 Task: Create a due date automation trigger when advanced on, 2 hours after a card is due add dates without a due date.
Action: Mouse moved to (1185, 348)
Screenshot: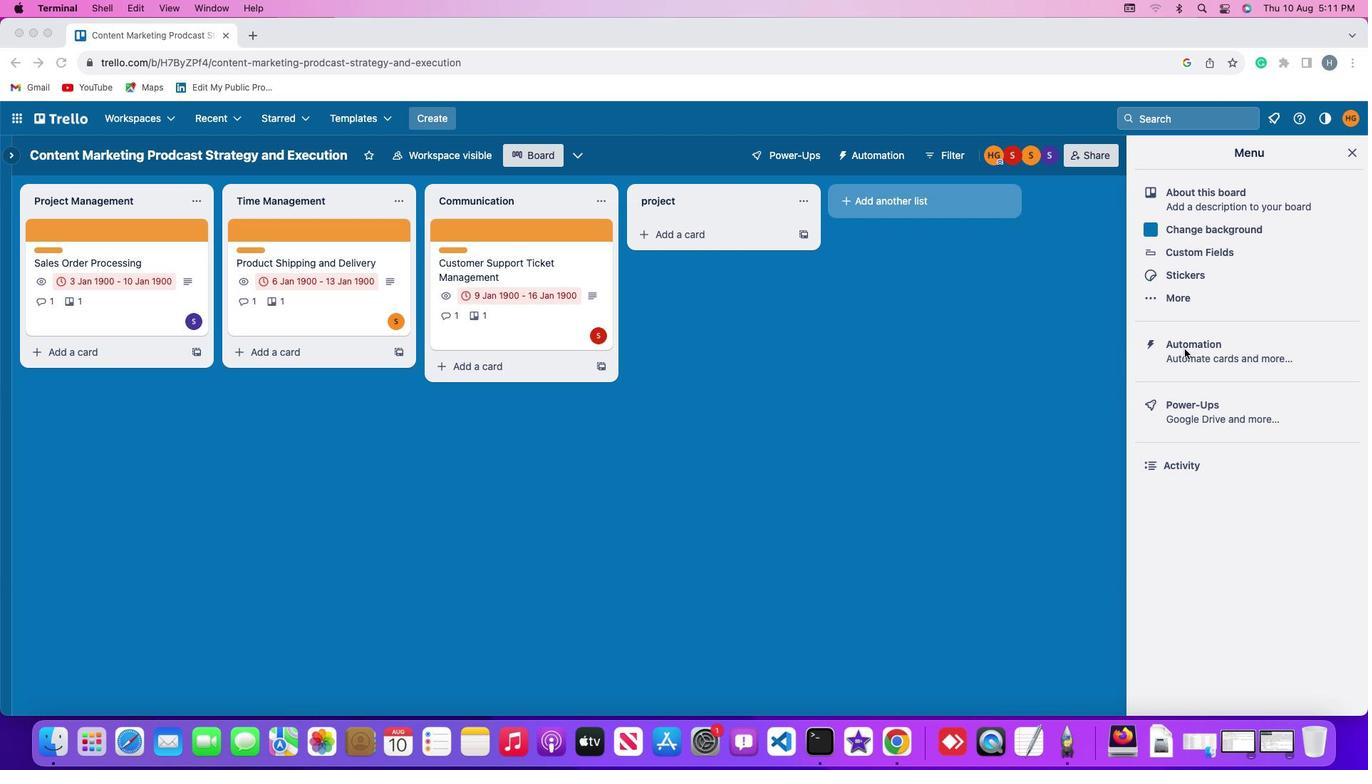 
Action: Mouse pressed left at (1185, 348)
Screenshot: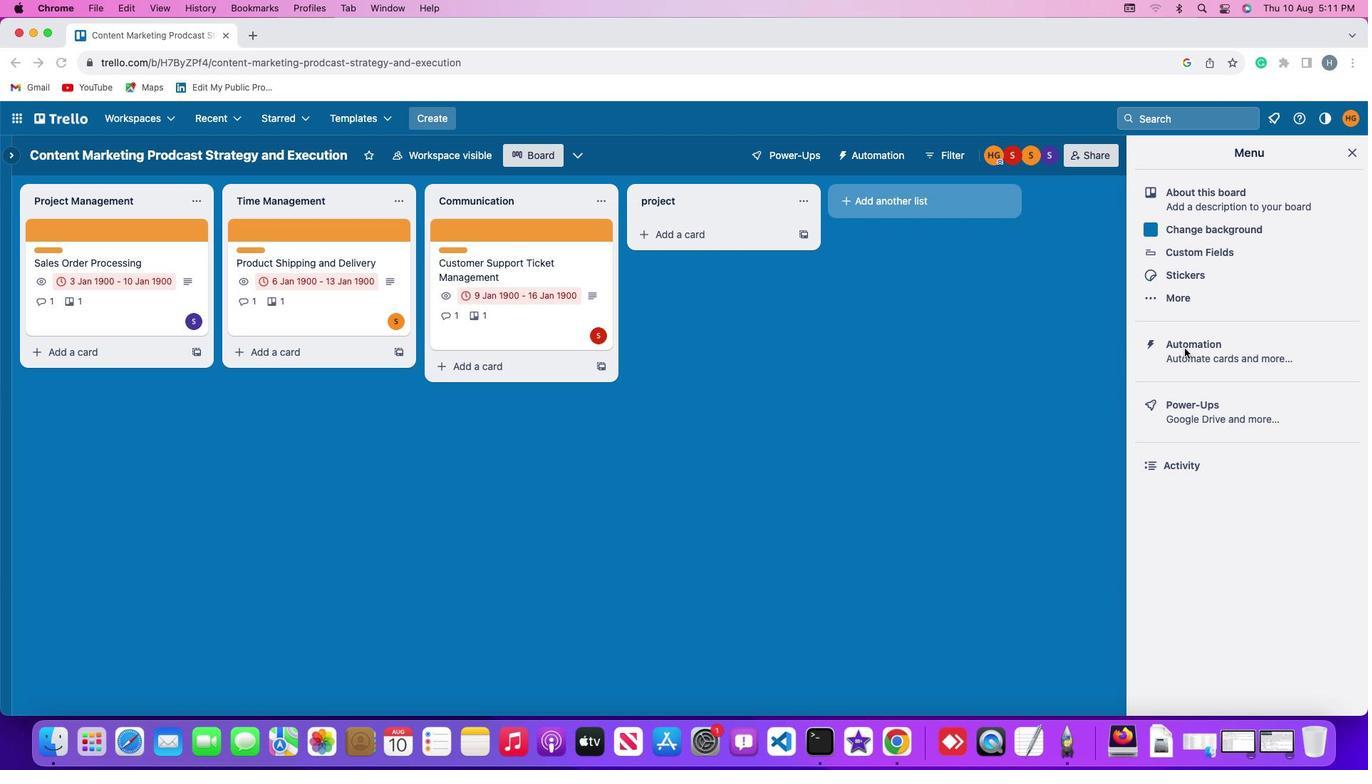 
Action: Mouse moved to (1185, 348)
Screenshot: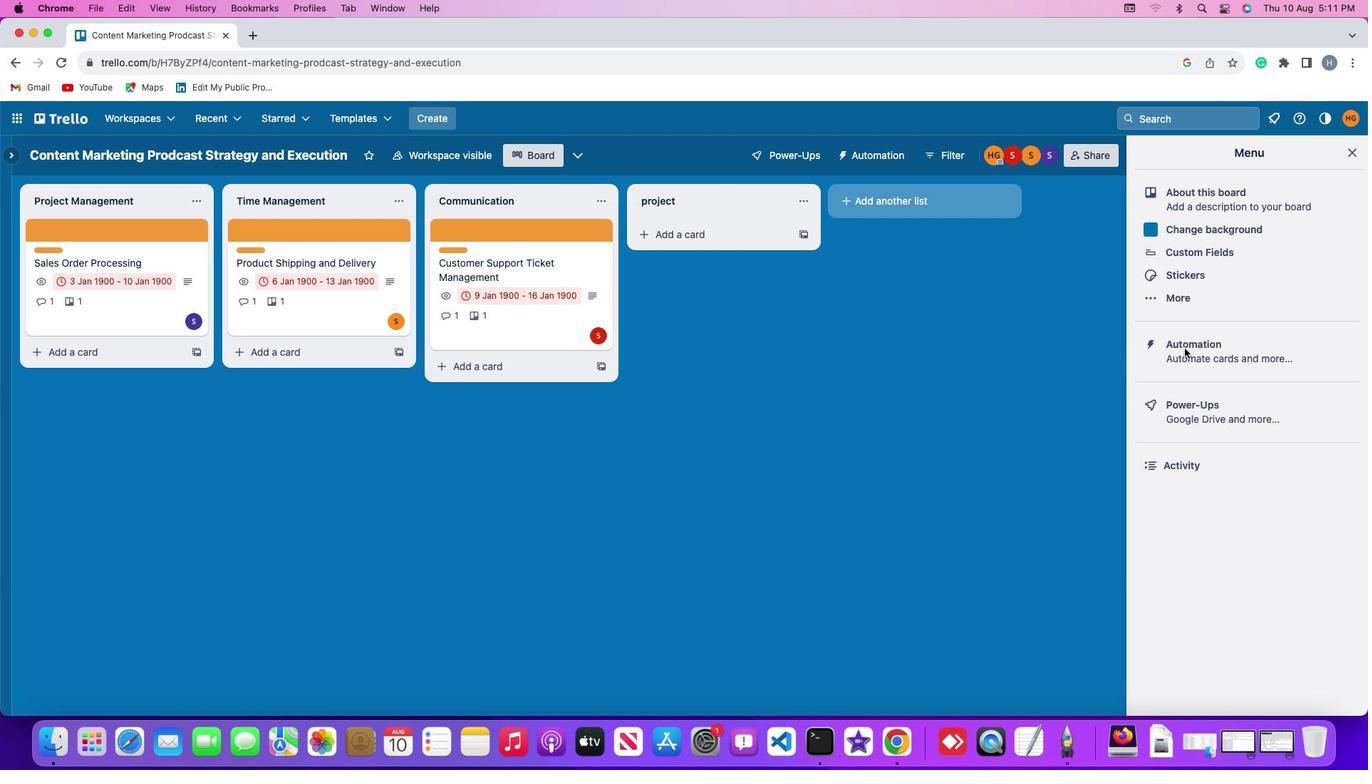 
Action: Mouse pressed left at (1185, 348)
Screenshot: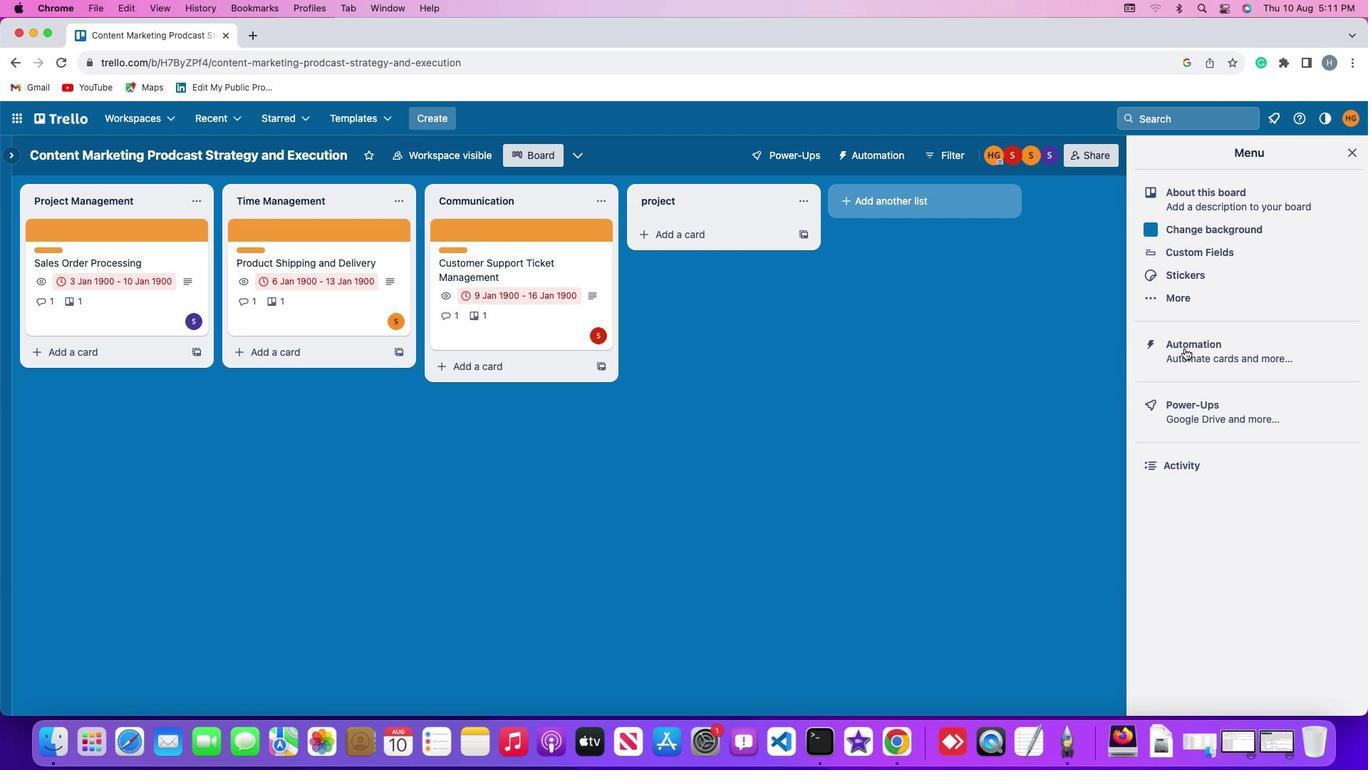 
Action: Mouse moved to (101, 337)
Screenshot: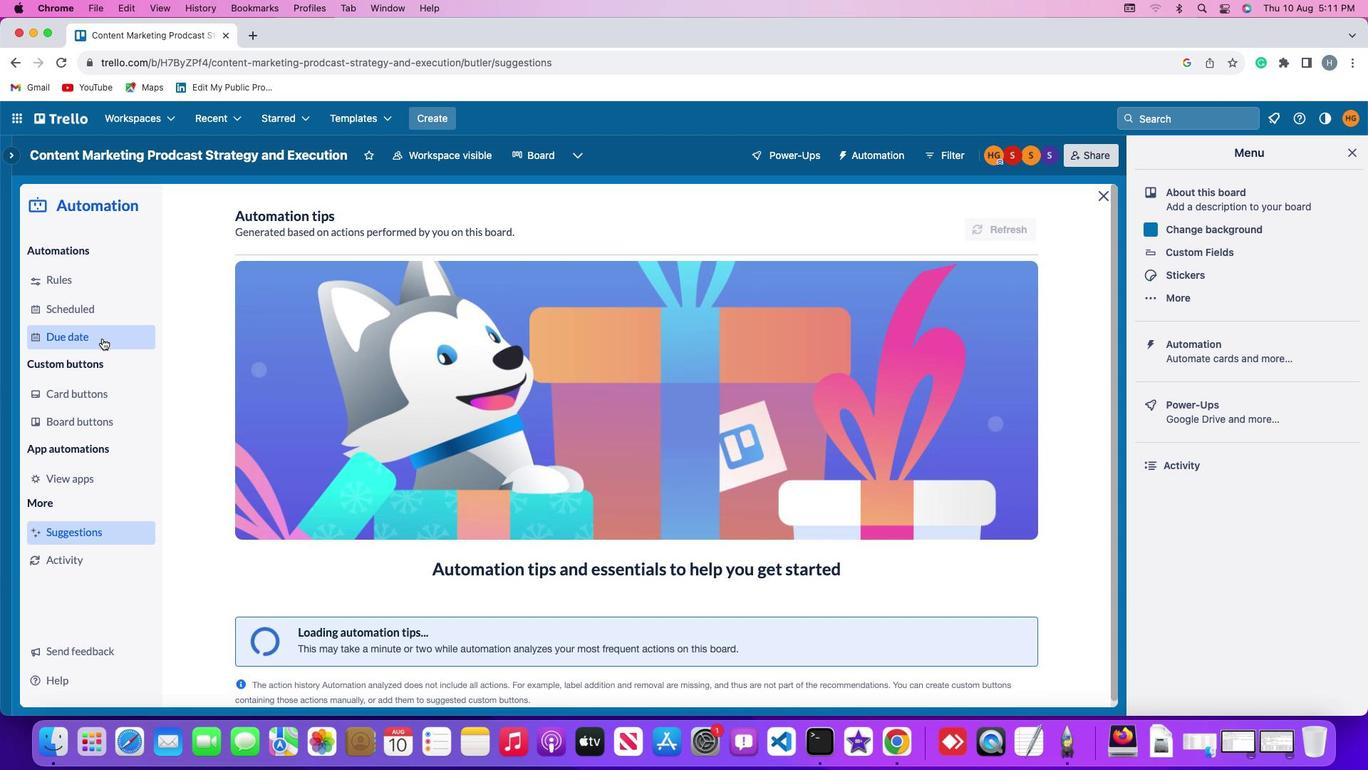 
Action: Mouse pressed left at (101, 337)
Screenshot: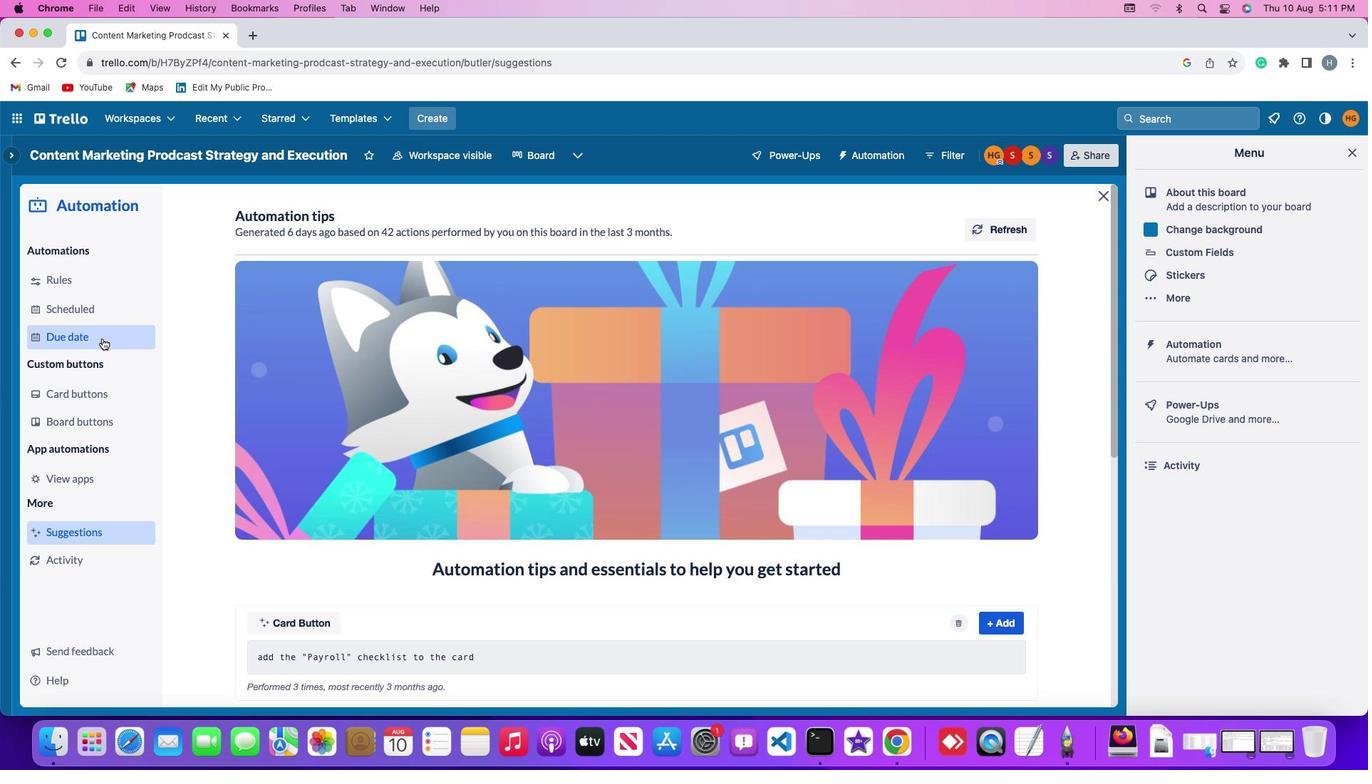 
Action: Mouse moved to (934, 220)
Screenshot: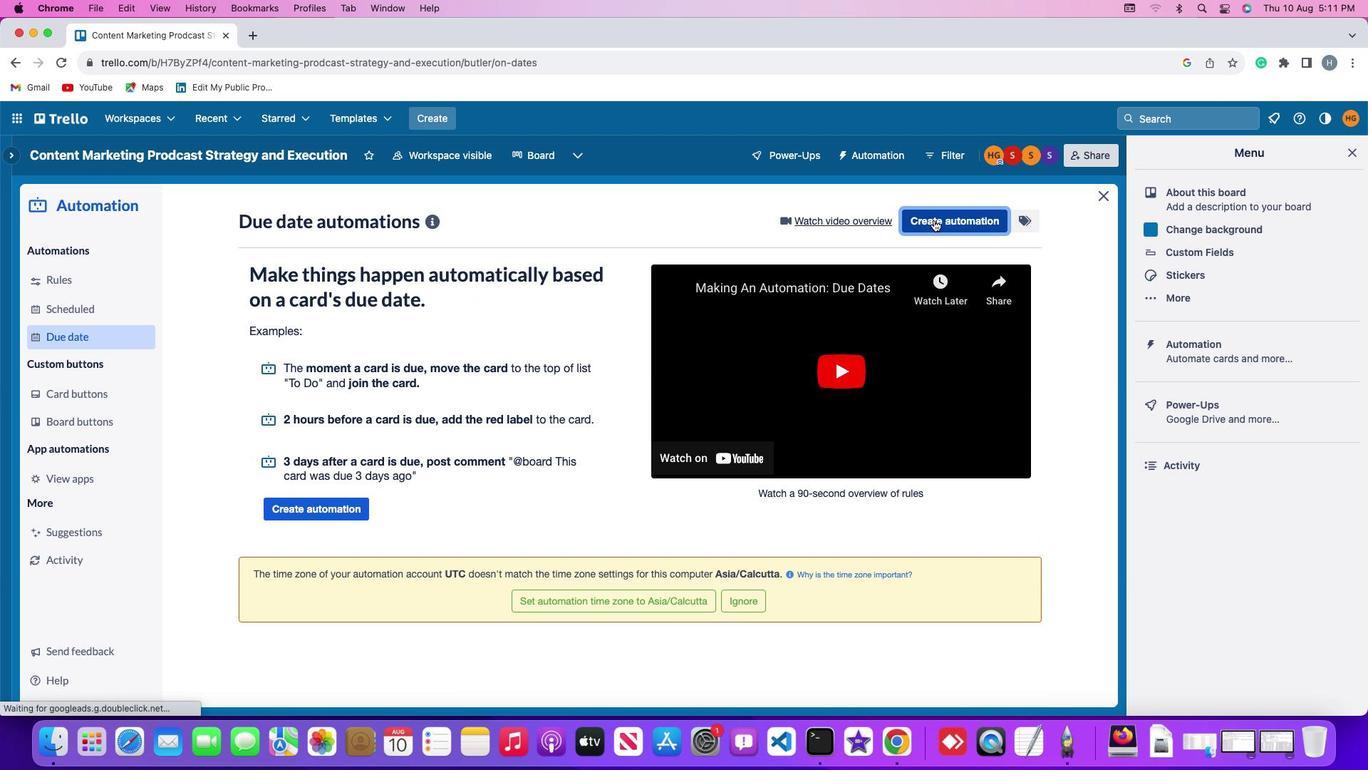 
Action: Mouse pressed left at (934, 220)
Screenshot: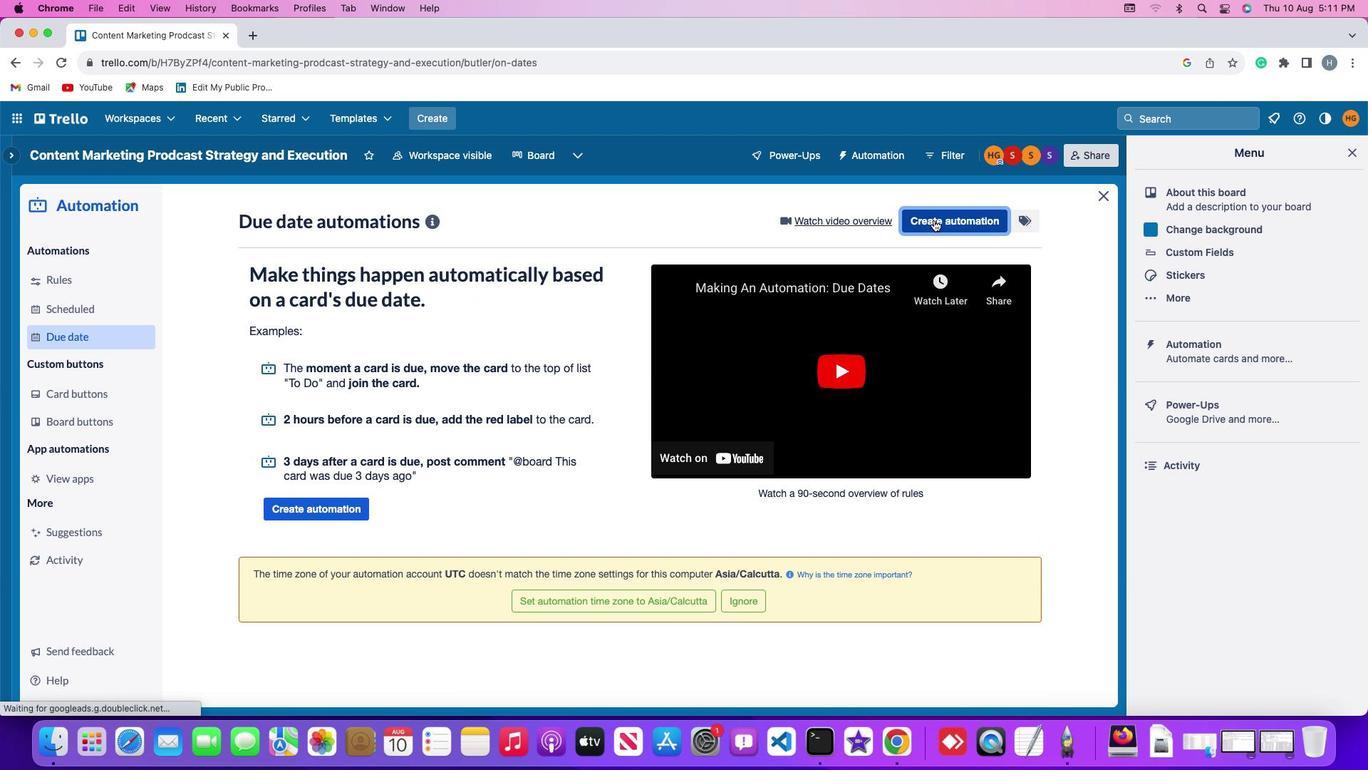 
Action: Mouse moved to (273, 358)
Screenshot: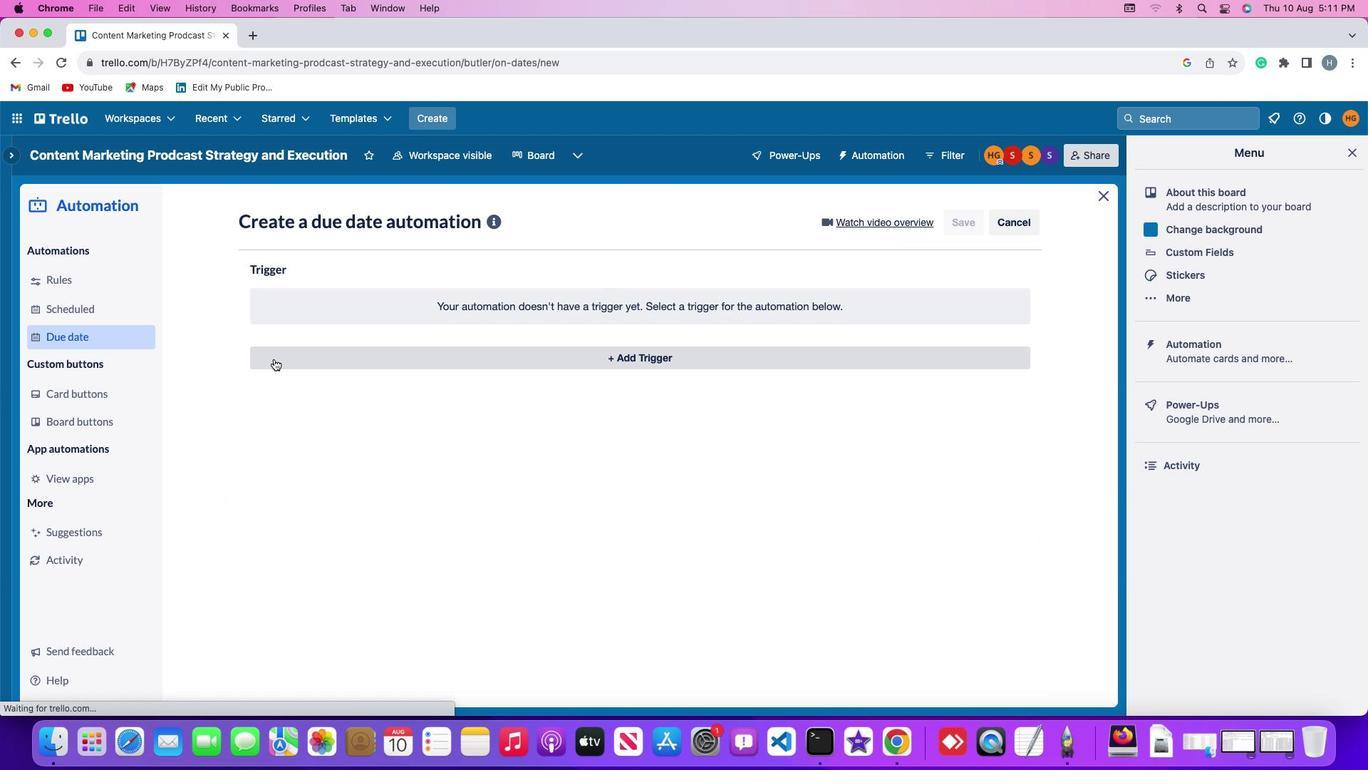 
Action: Mouse pressed left at (273, 358)
Screenshot: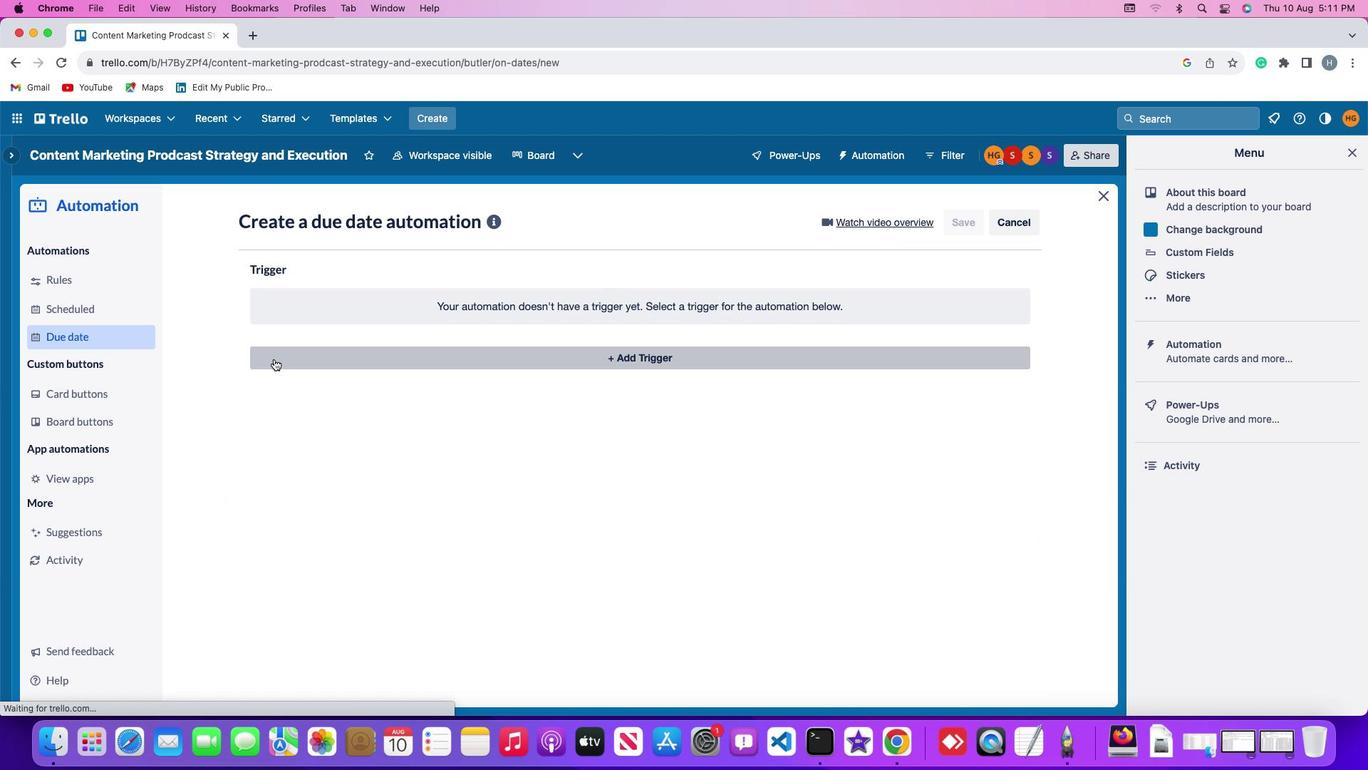
Action: Mouse moved to (274, 571)
Screenshot: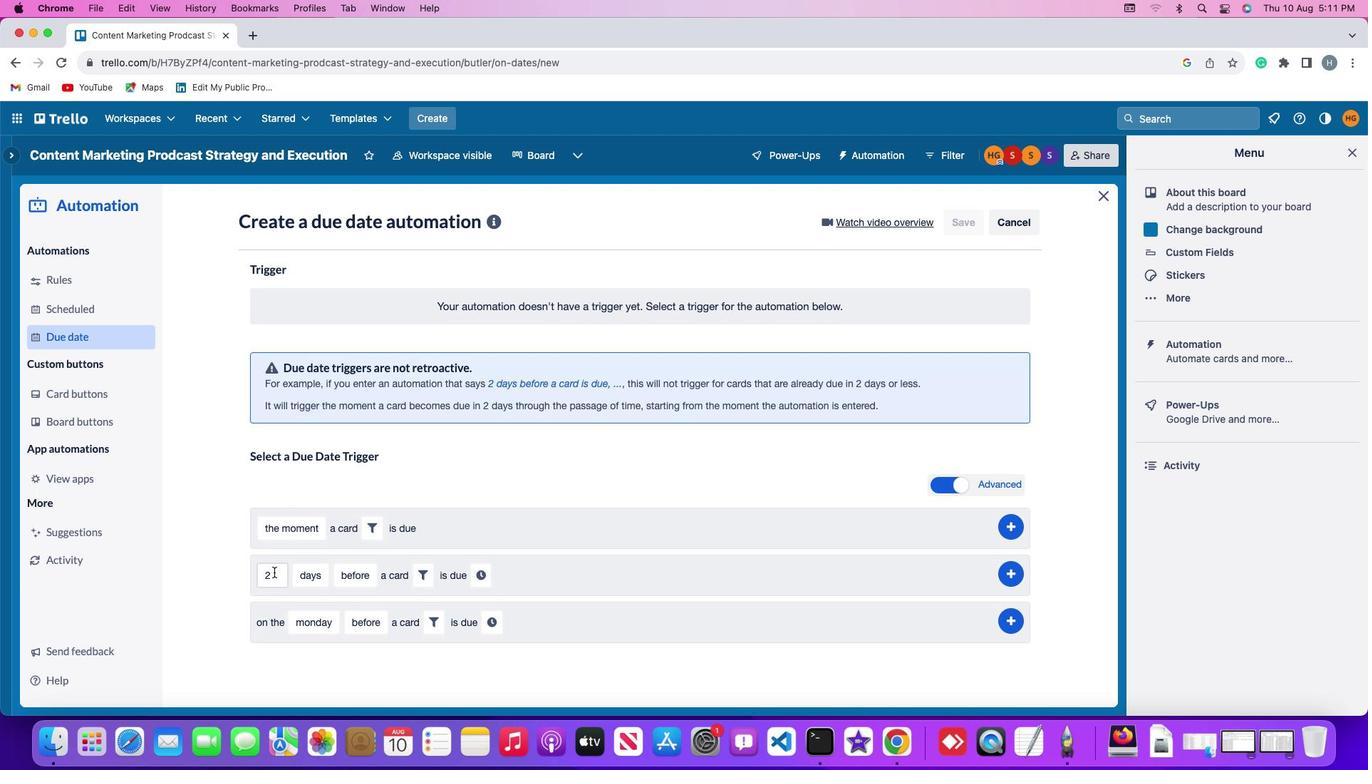 
Action: Mouse pressed left at (274, 571)
Screenshot: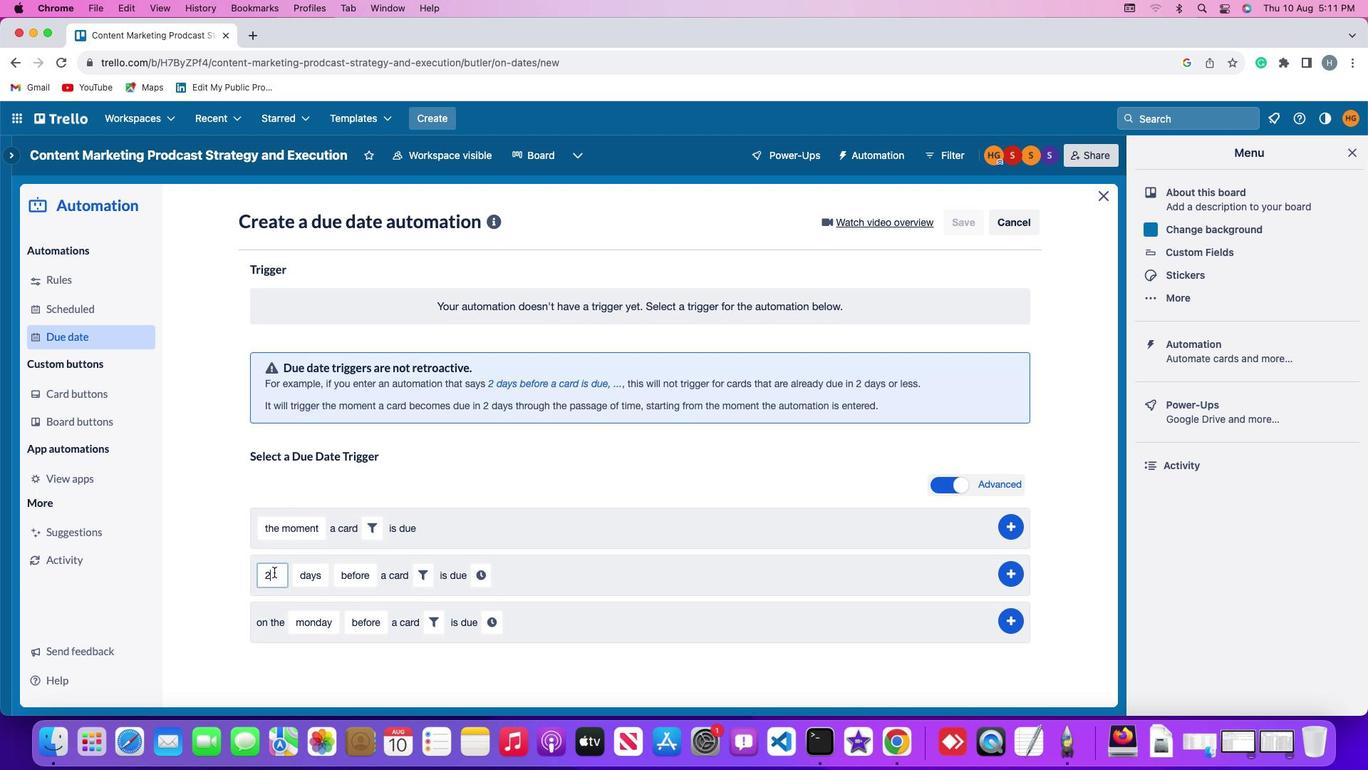
Action: Mouse moved to (278, 571)
Screenshot: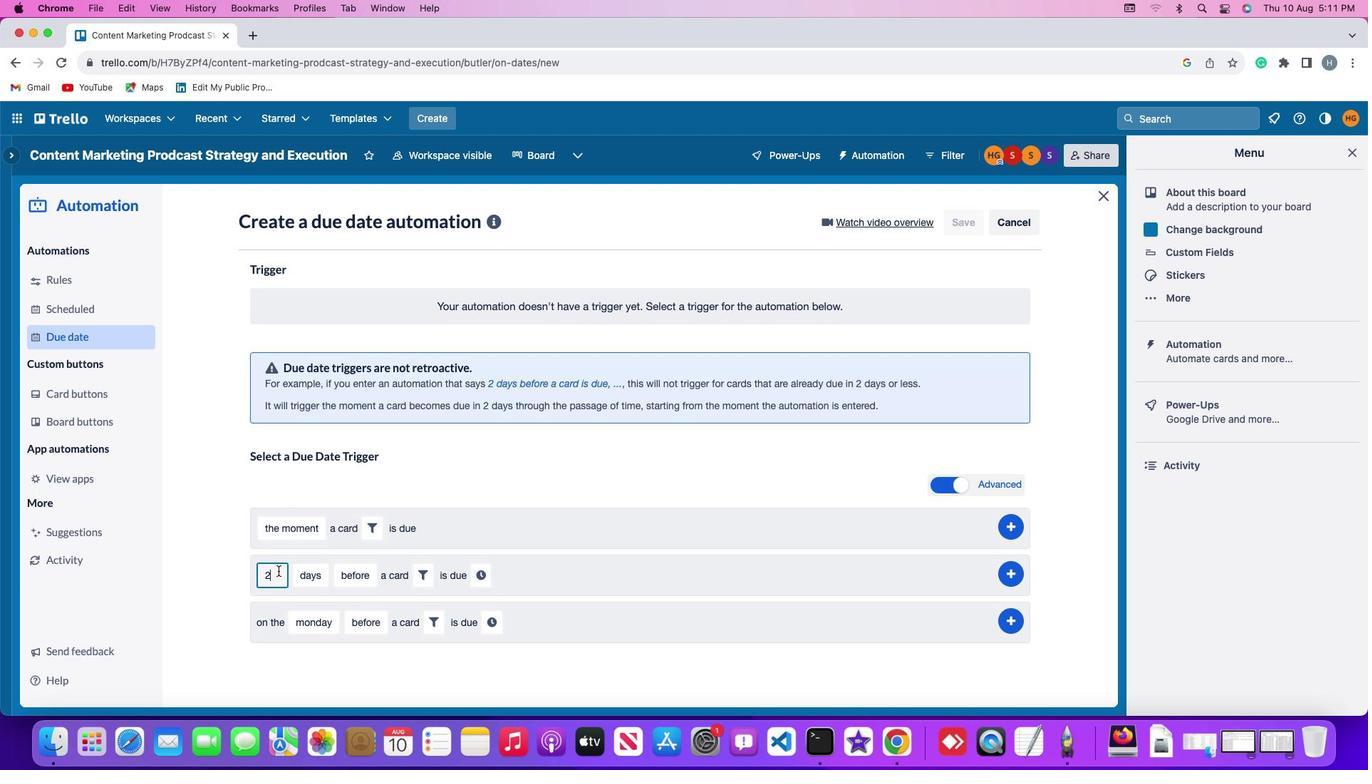 
Action: Key pressed Key.backspace'2'
Screenshot: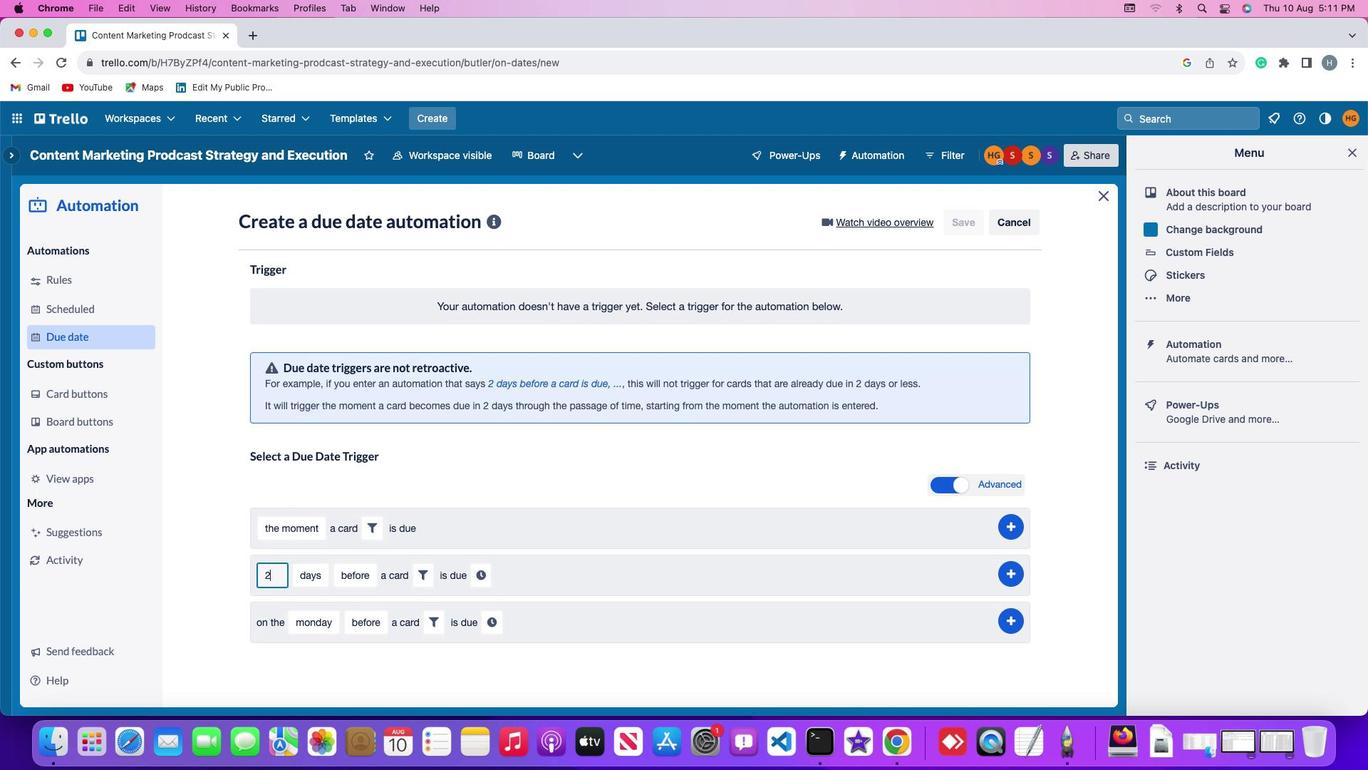 
Action: Mouse moved to (303, 575)
Screenshot: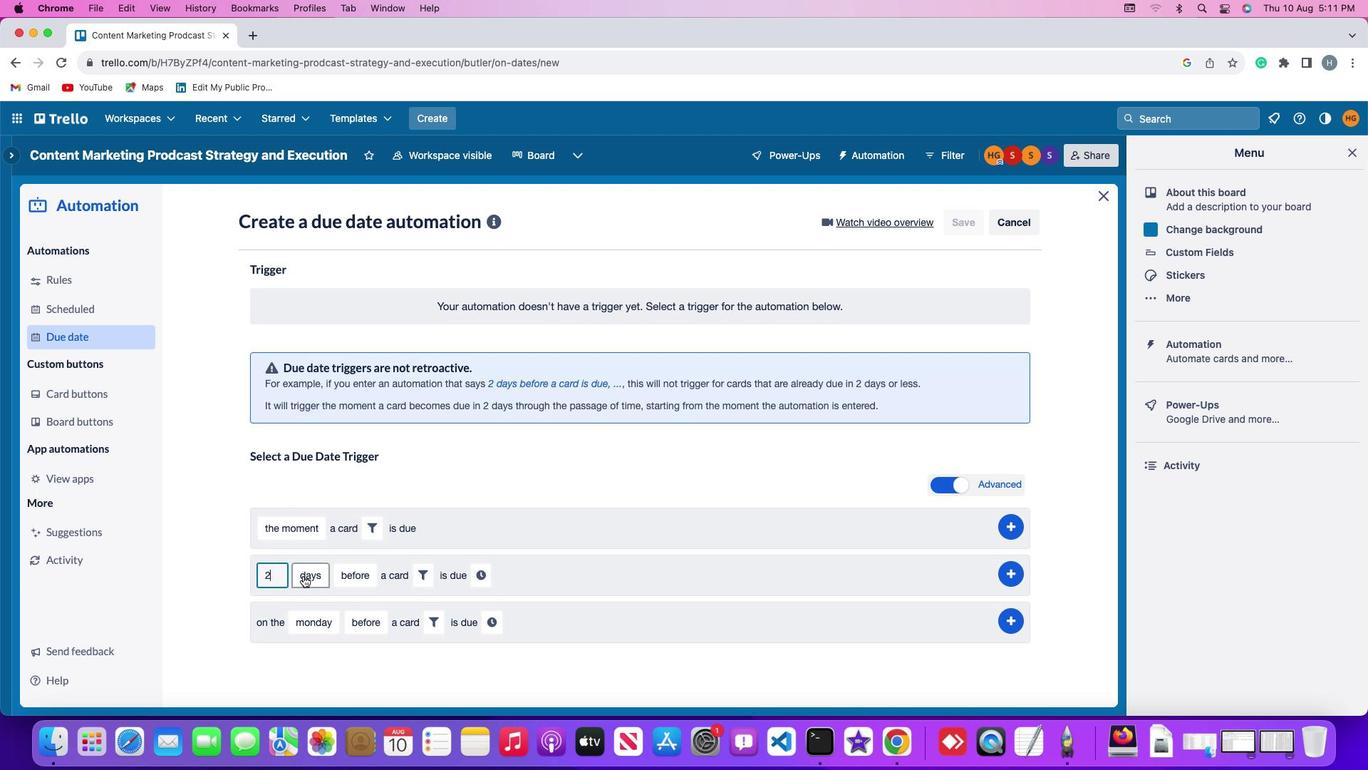 
Action: Mouse pressed left at (303, 575)
Screenshot: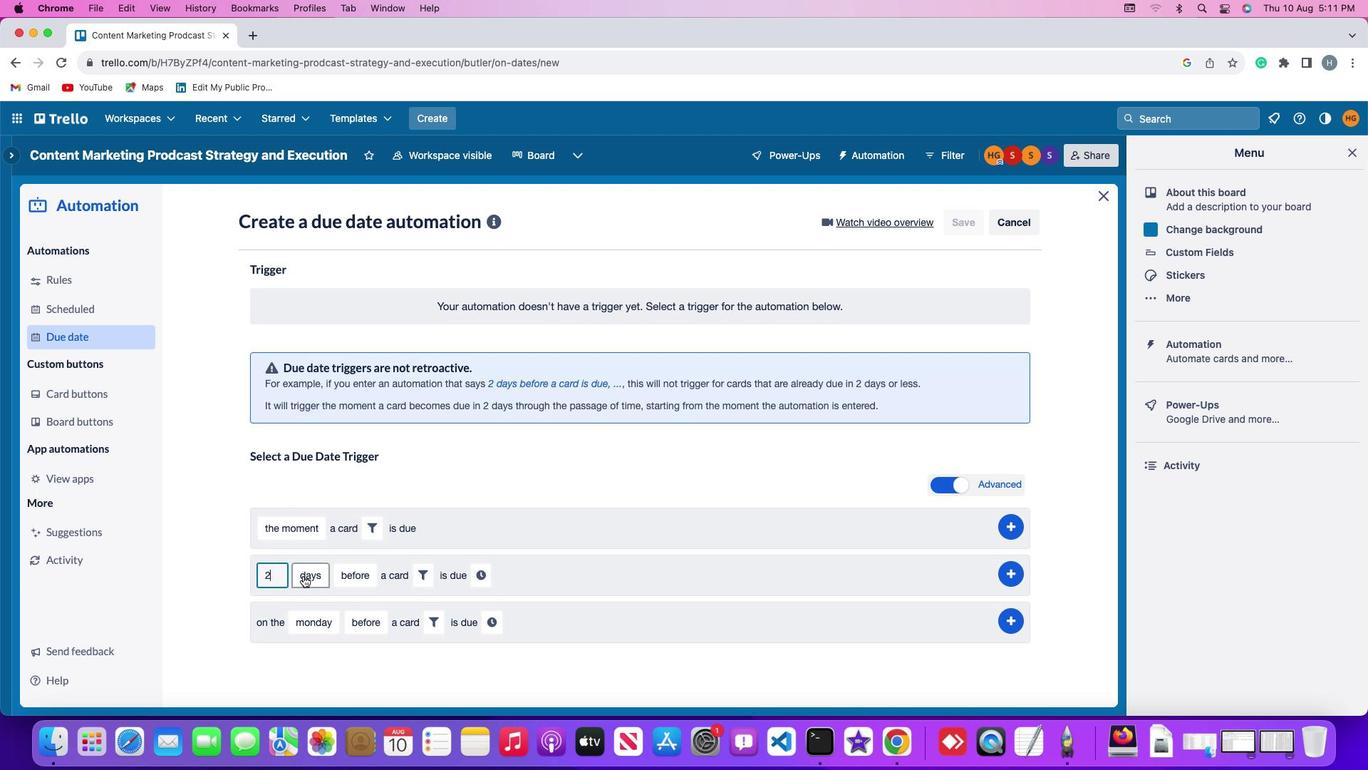 
Action: Mouse moved to (323, 653)
Screenshot: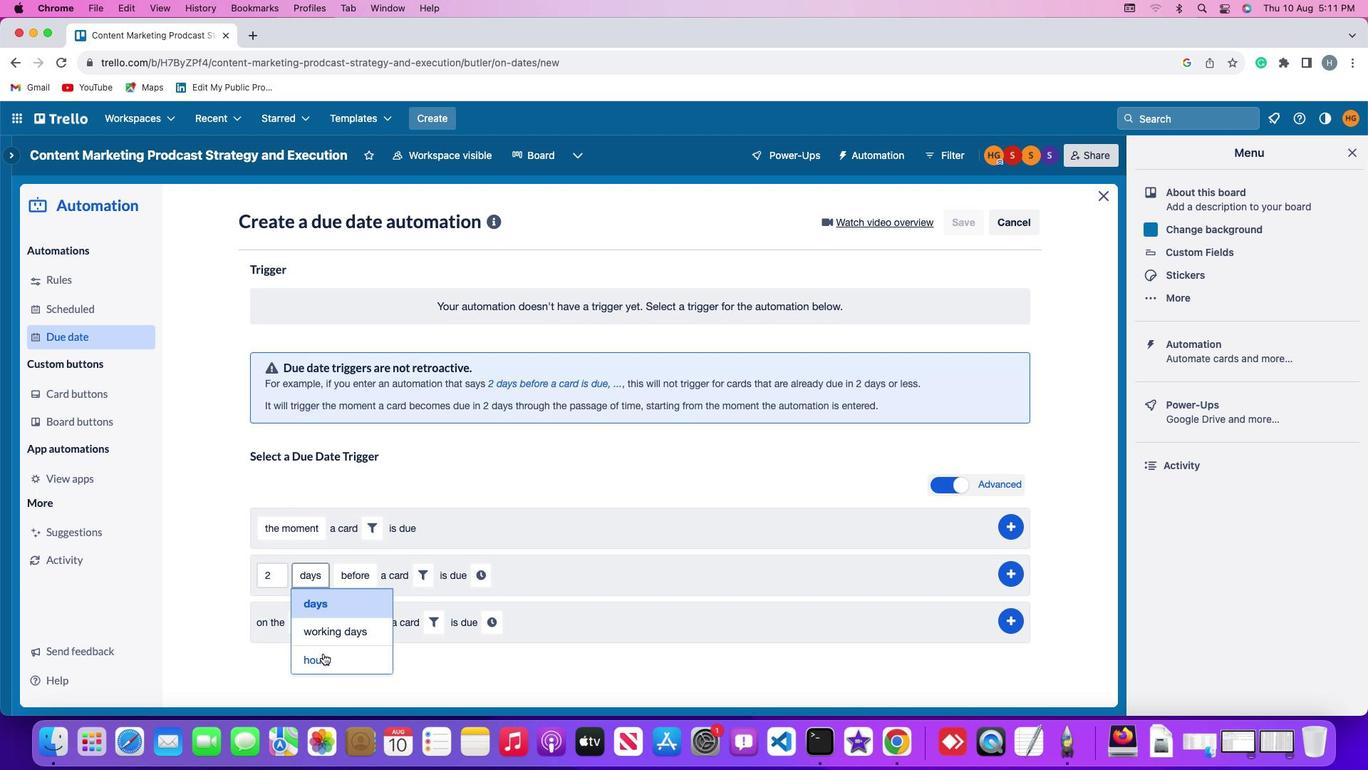 
Action: Mouse pressed left at (323, 653)
Screenshot: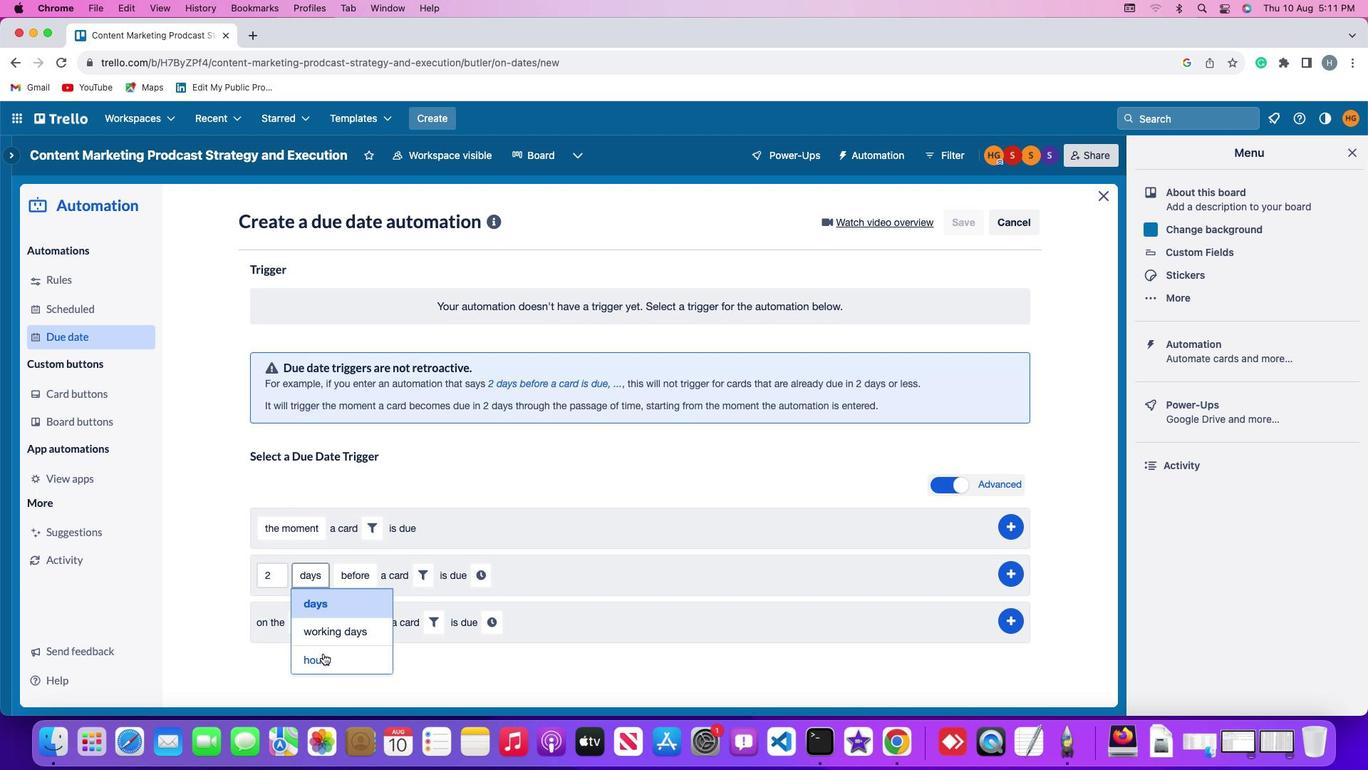 
Action: Mouse moved to (357, 576)
Screenshot: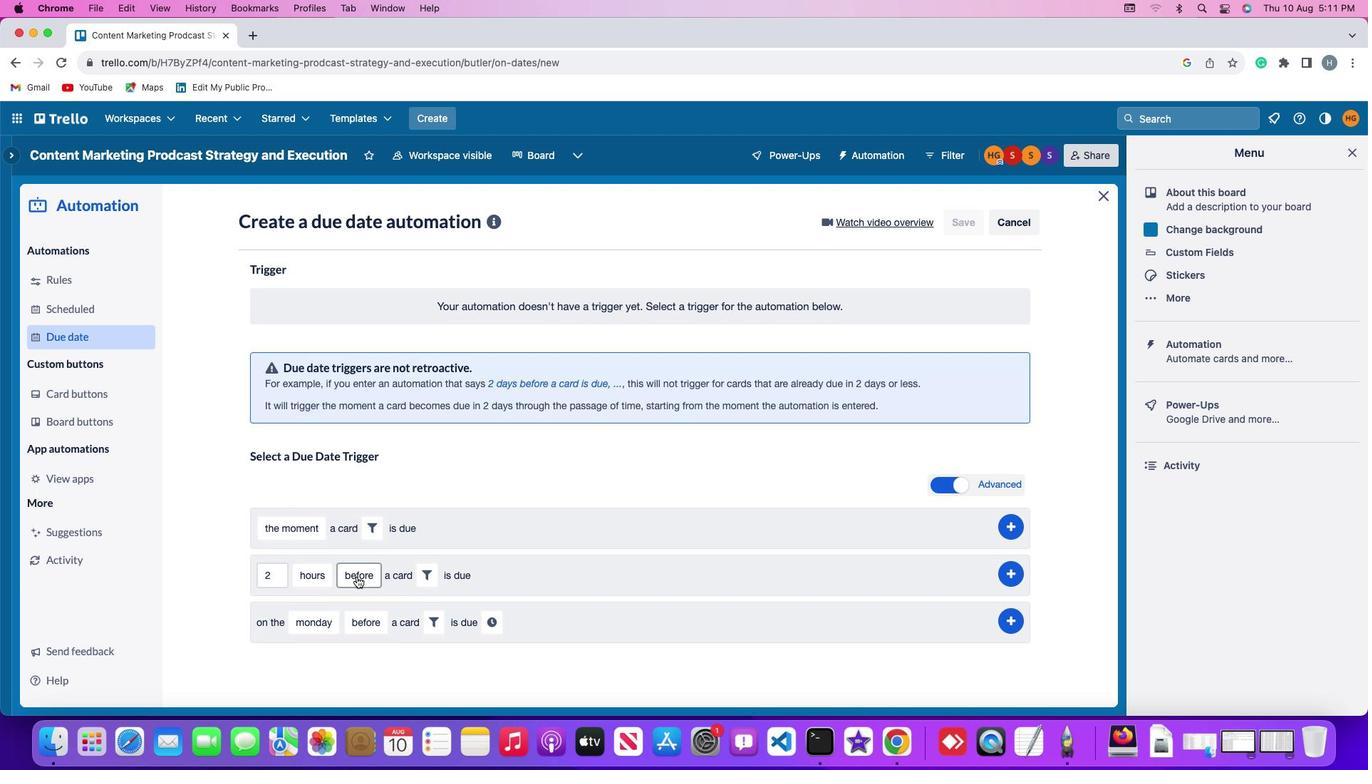 
Action: Mouse pressed left at (357, 576)
Screenshot: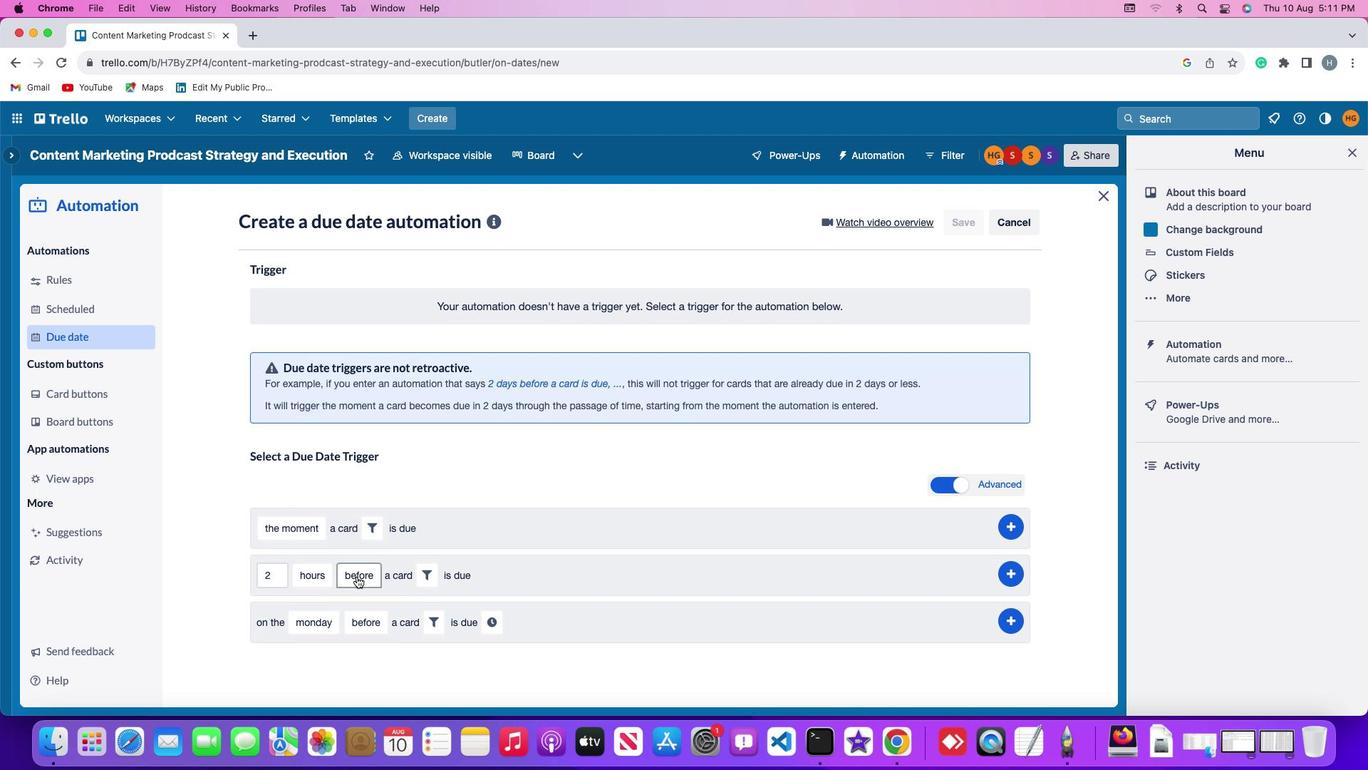 
Action: Mouse moved to (355, 636)
Screenshot: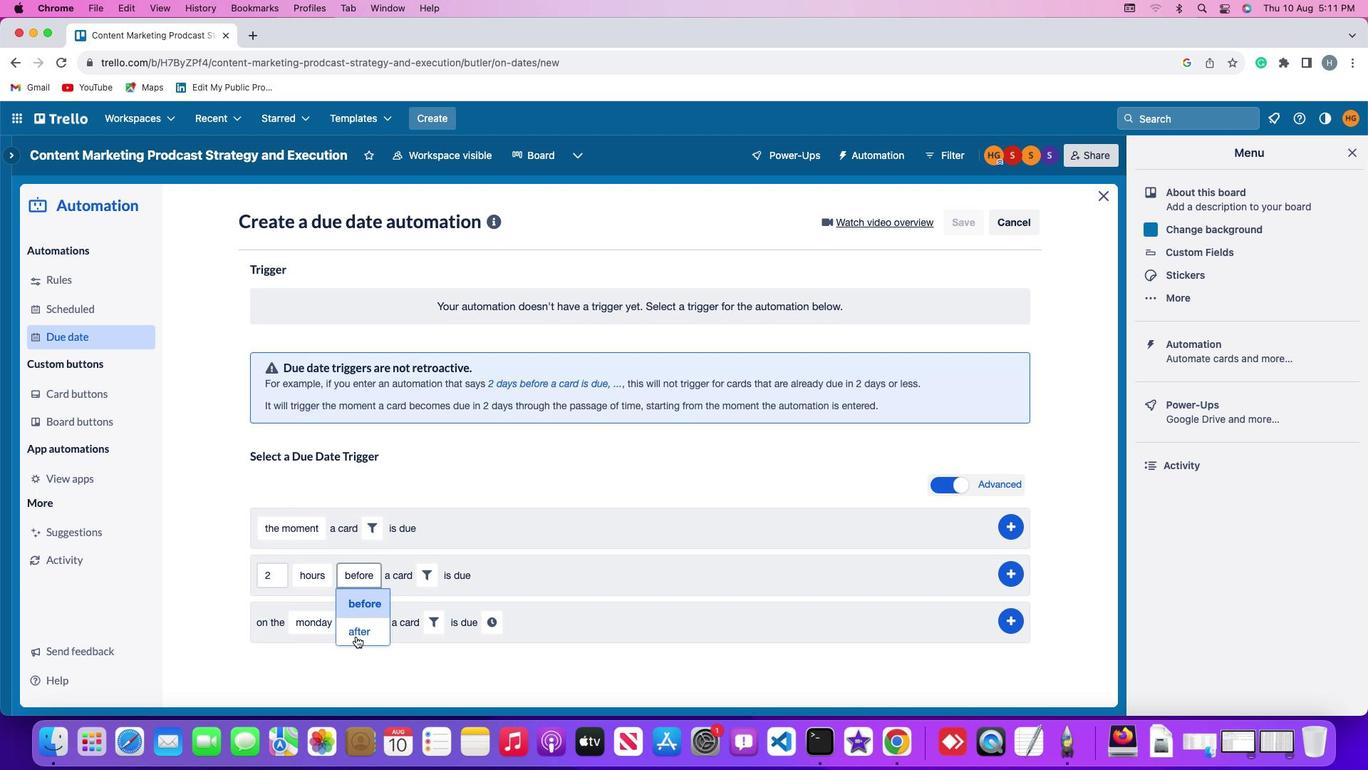 
Action: Mouse pressed left at (355, 636)
Screenshot: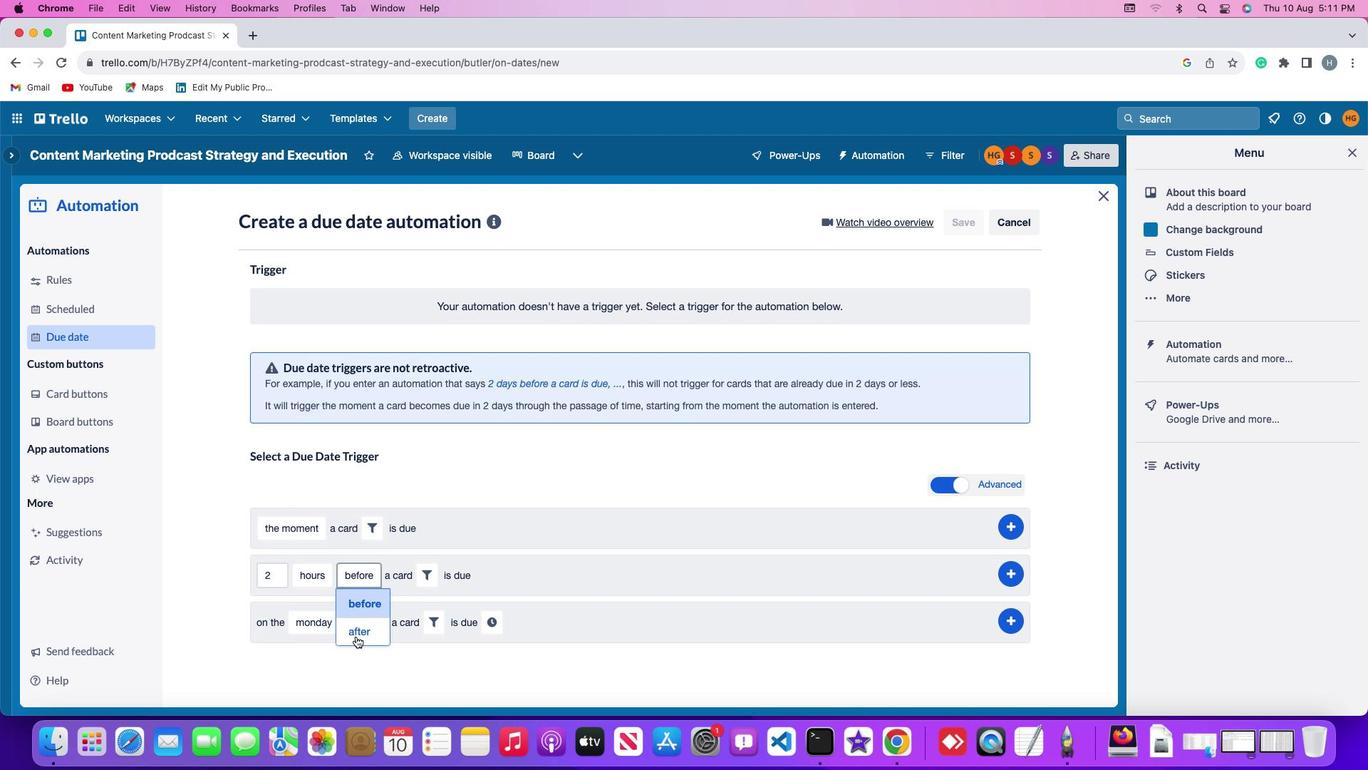 
Action: Mouse moved to (419, 576)
Screenshot: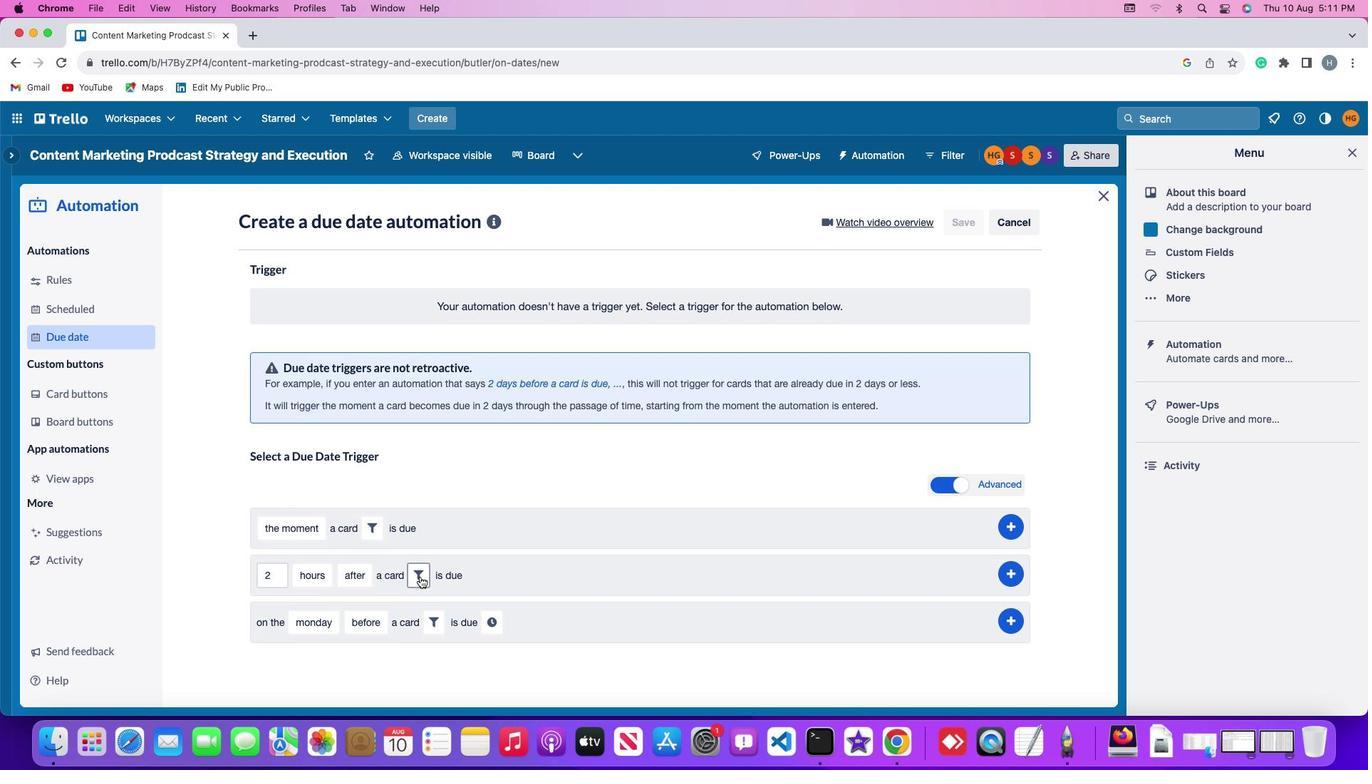 
Action: Mouse pressed left at (419, 576)
Screenshot: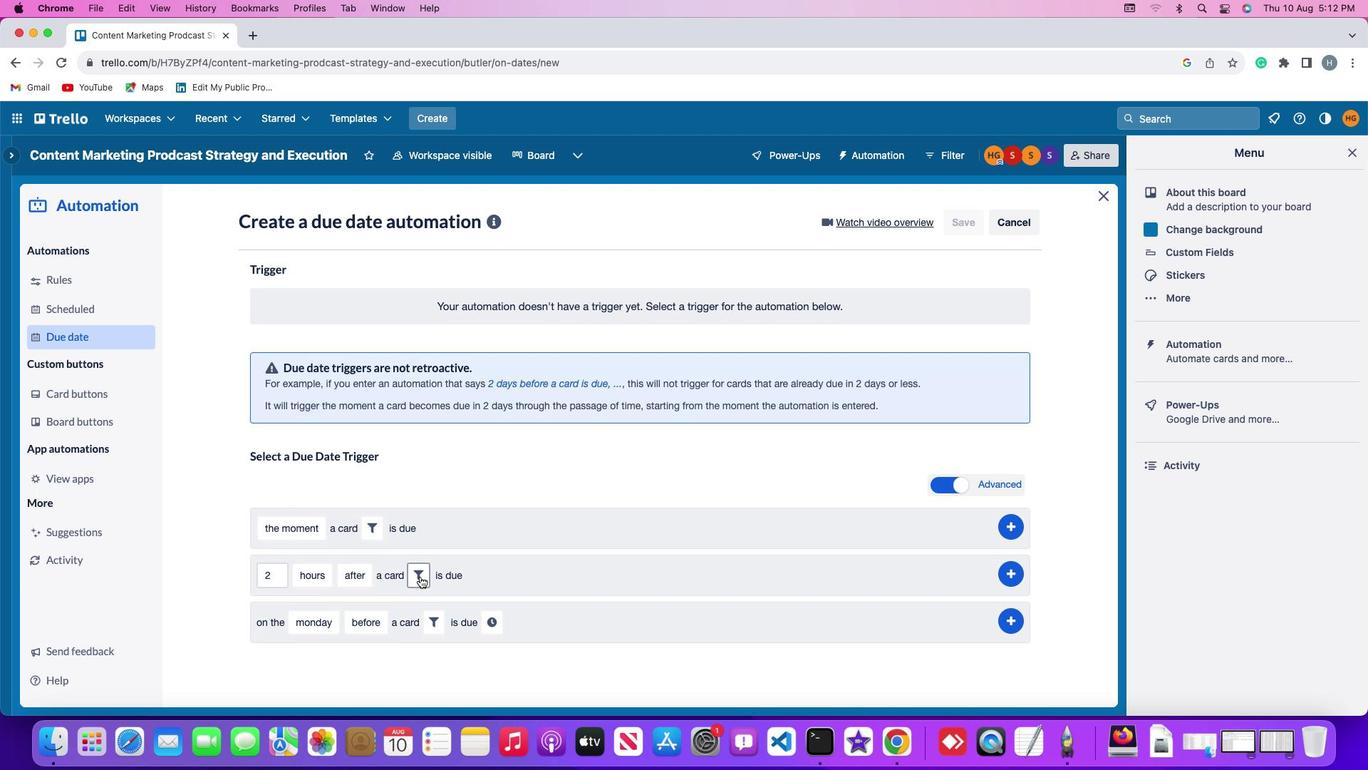 
Action: Mouse moved to (491, 623)
Screenshot: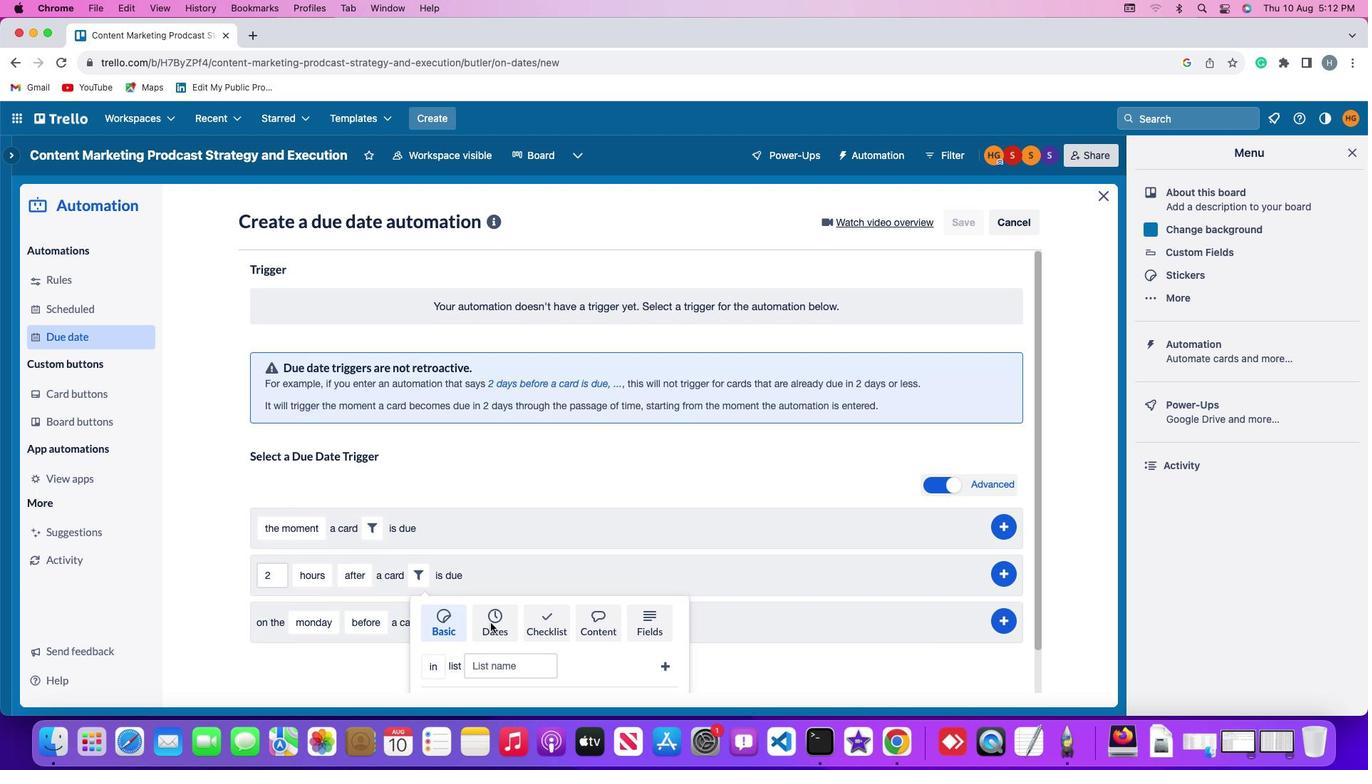 
Action: Mouse pressed left at (491, 623)
Screenshot: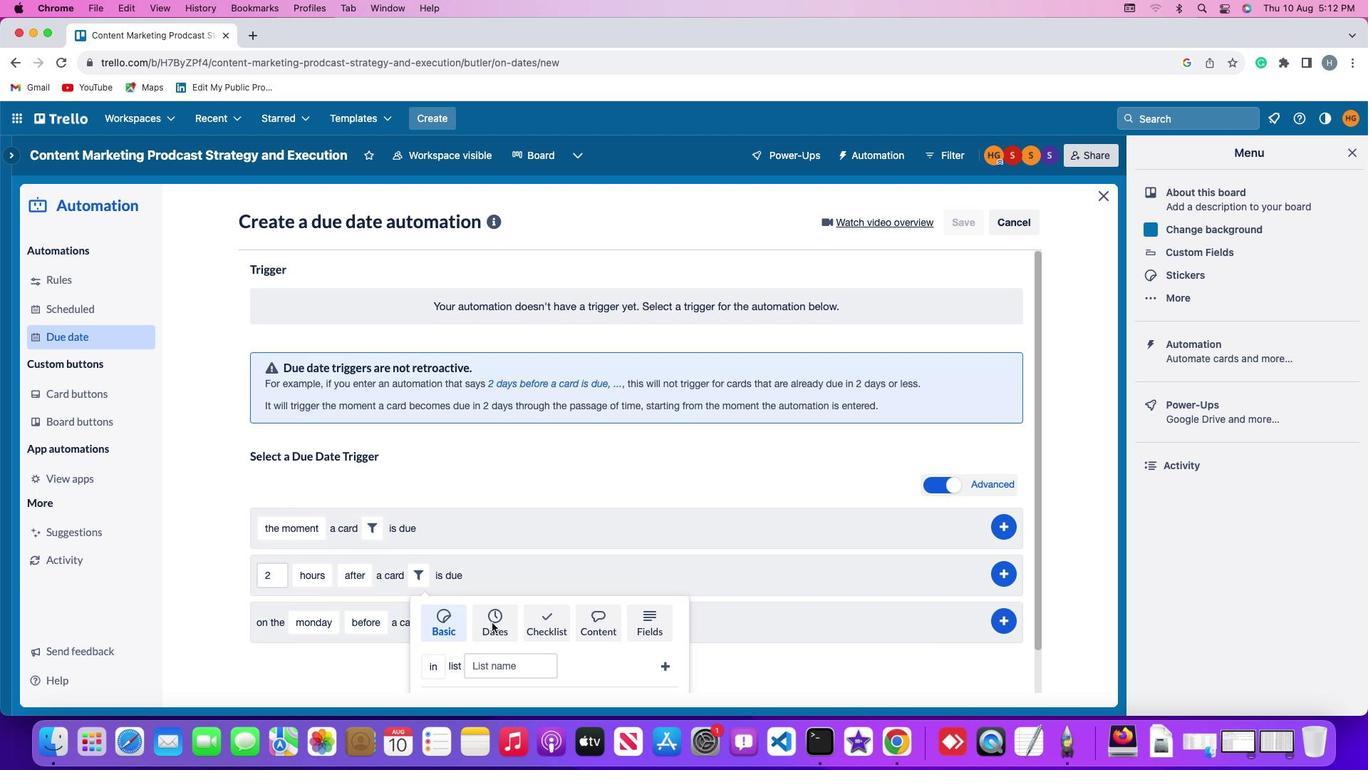 
Action: Mouse moved to (442, 667)
Screenshot: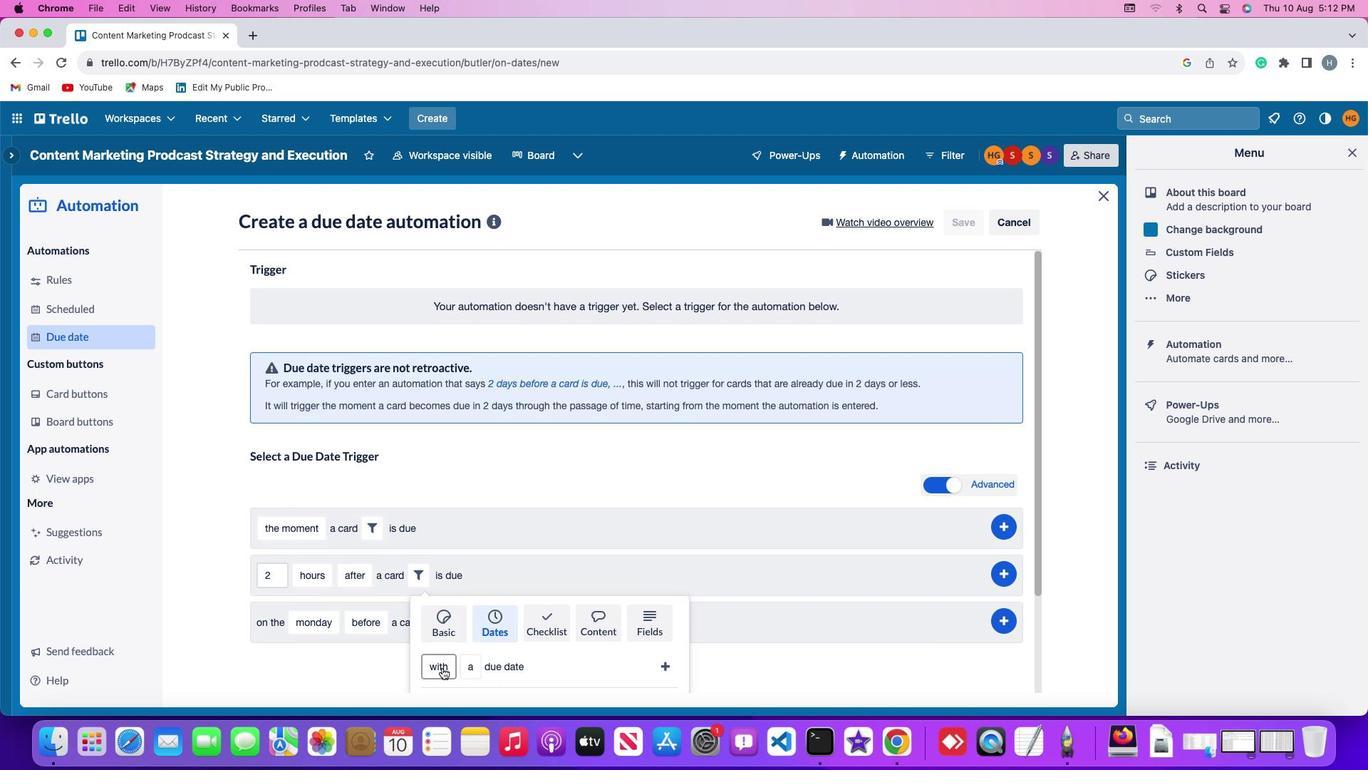 
Action: Mouse pressed left at (442, 667)
Screenshot: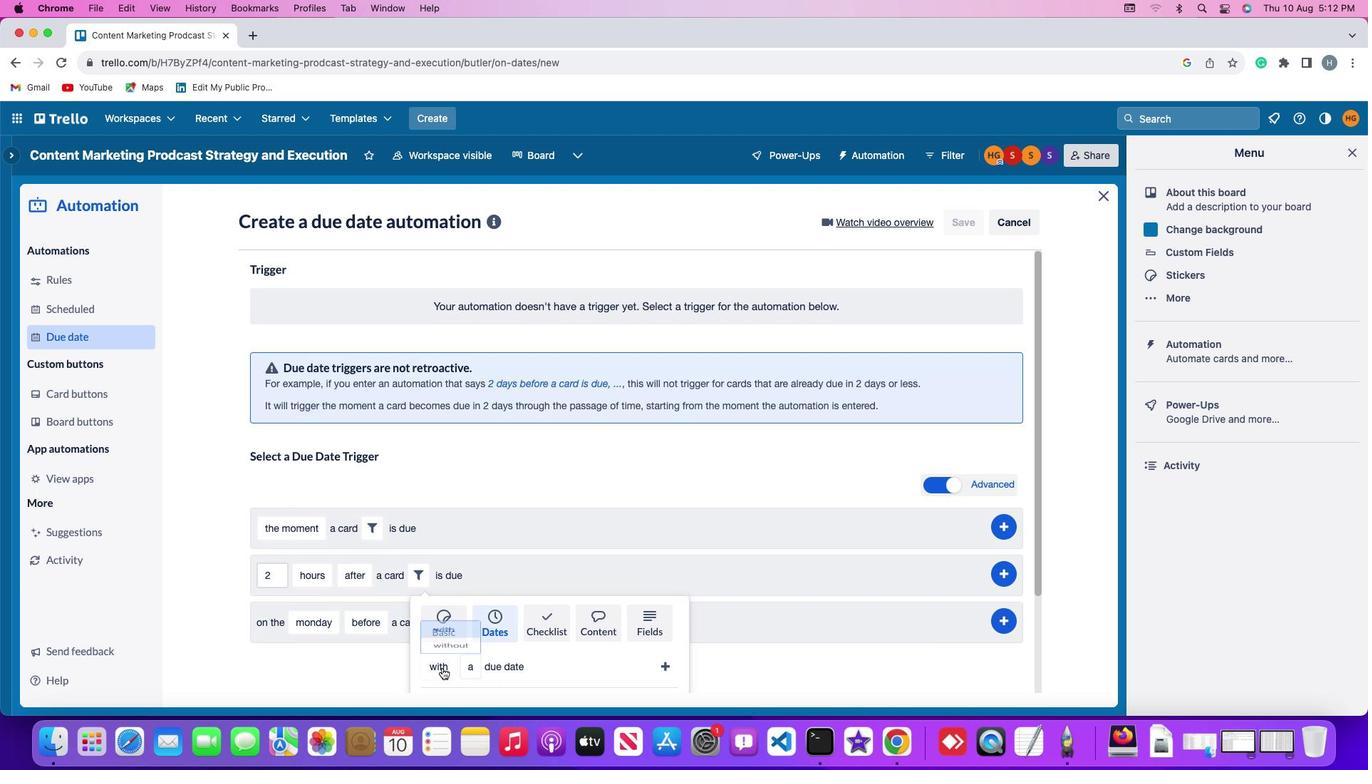 
Action: Mouse moved to (442, 636)
Screenshot: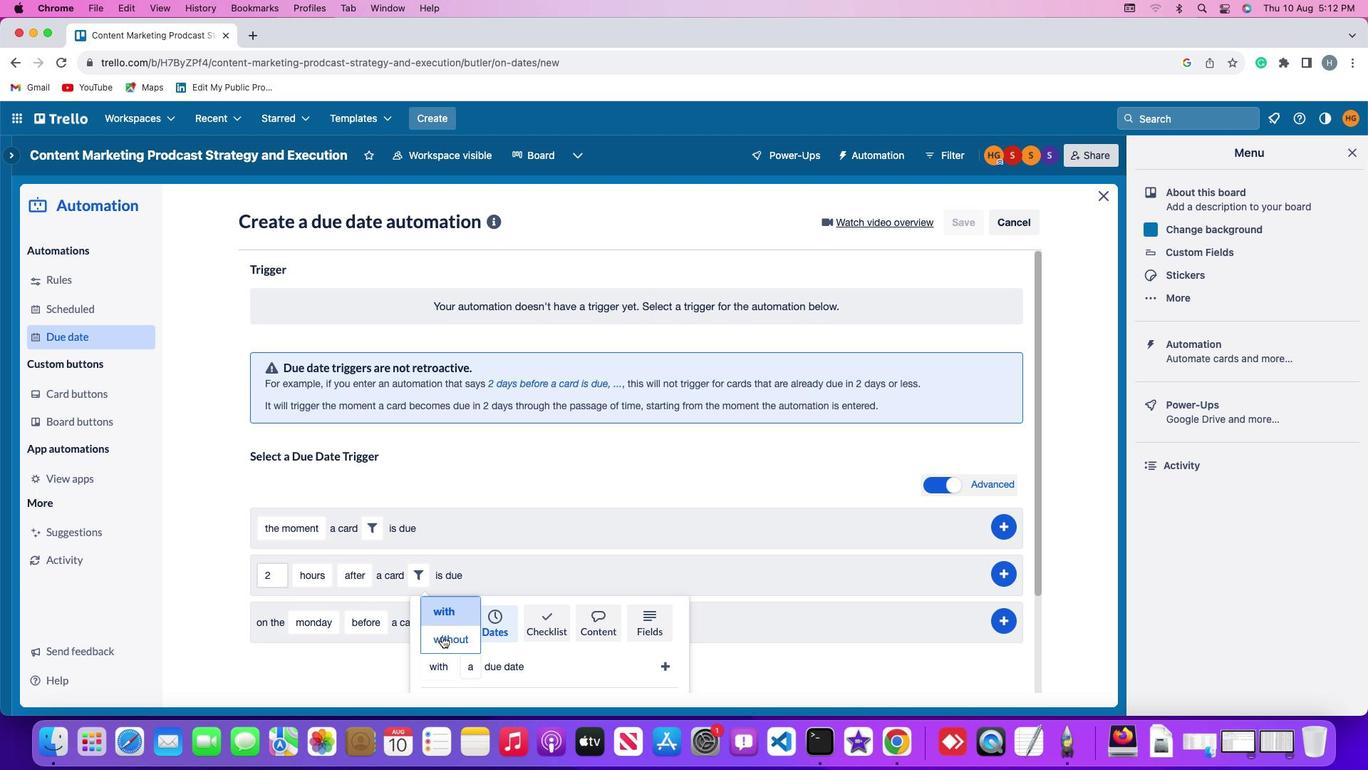 
Action: Mouse pressed left at (442, 636)
Screenshot: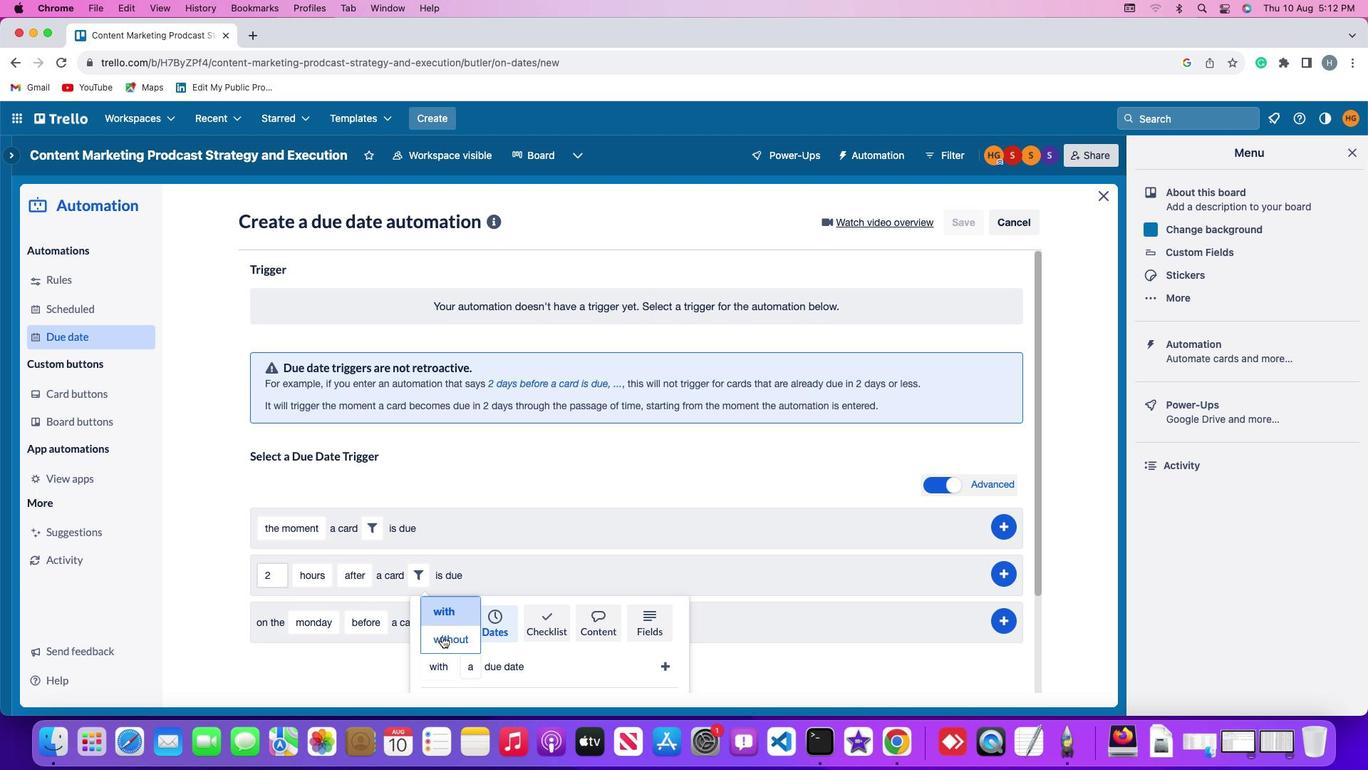 
Action: Mouse moved to (477, 658)
Screenshot: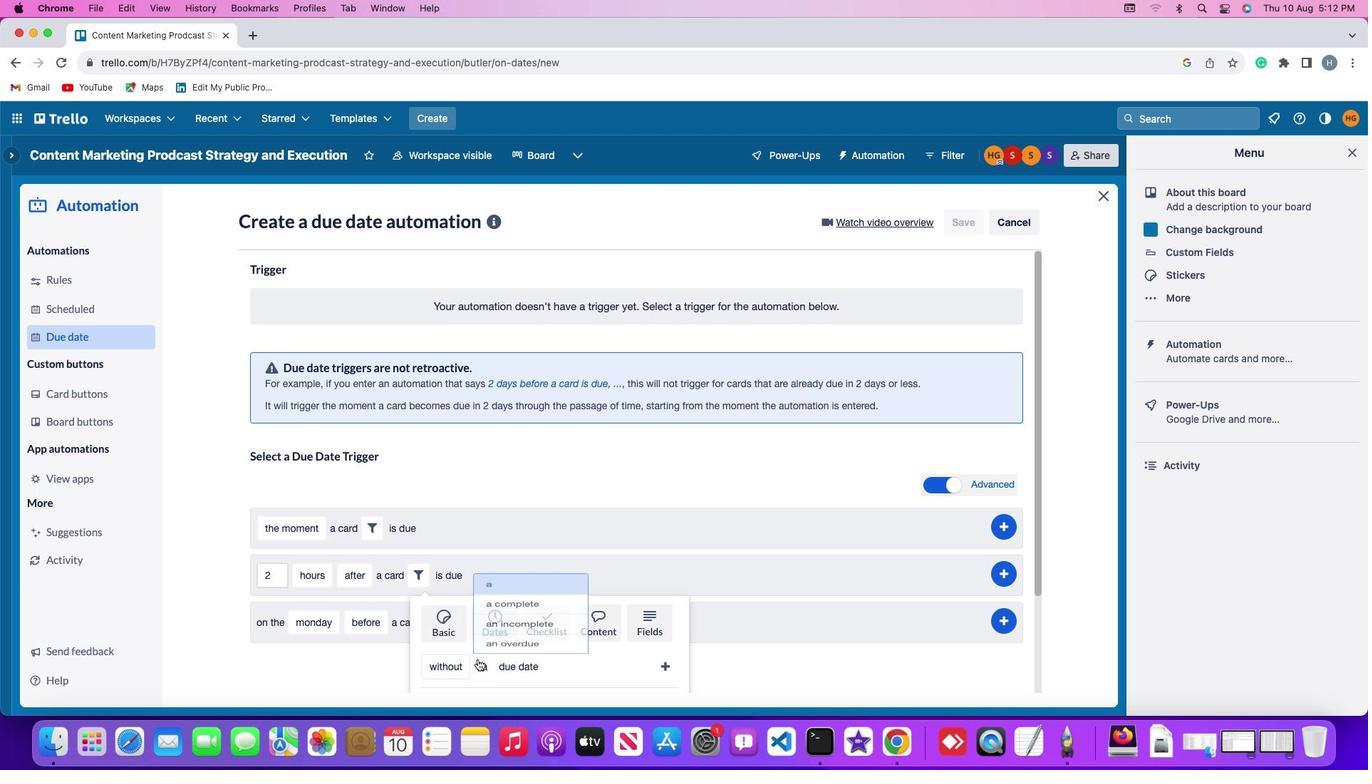 
Action: Mouse pressed left at (477, 658)
Screenshot: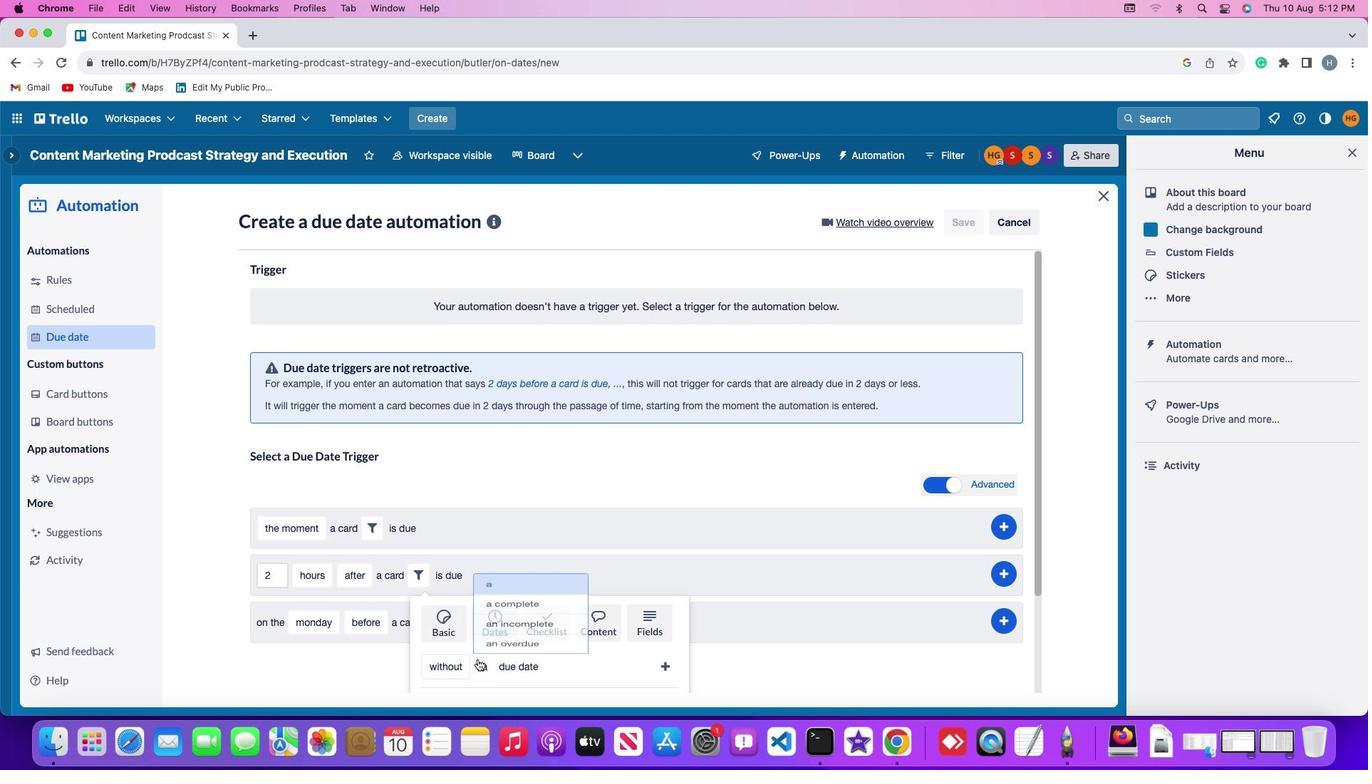 
Action: Mouse moved to (502, 556)
Screenshot: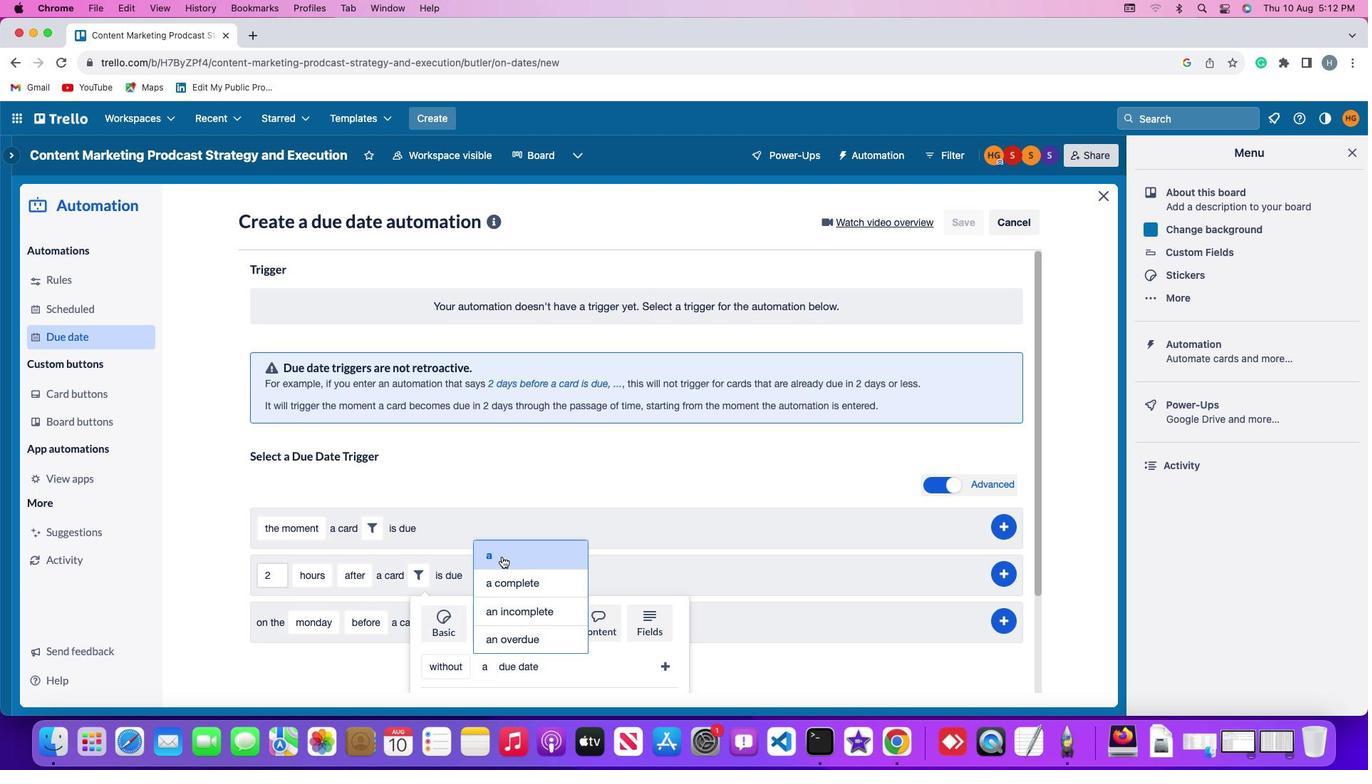 
Action: Mouse pressed left at (502, 556)
Screenshot: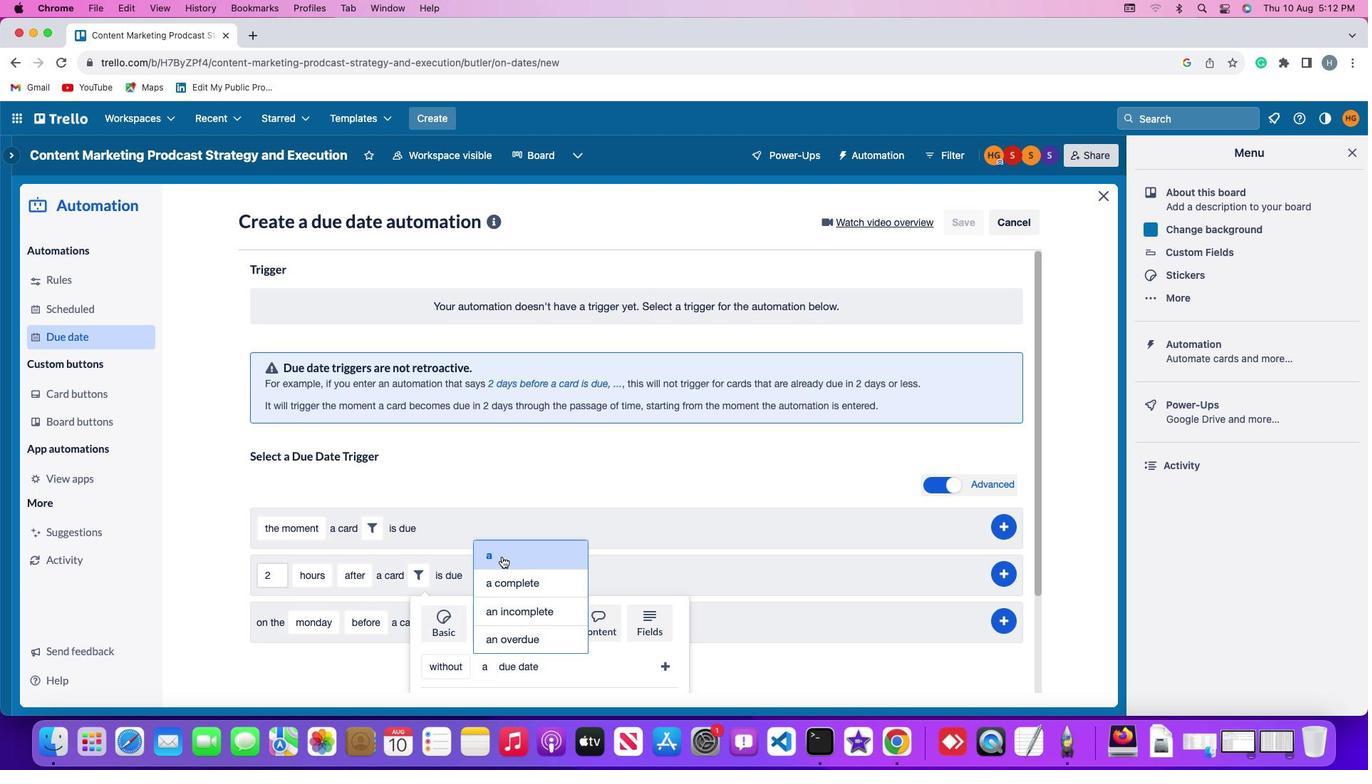 
Action: Mouse moved to (663, 666)
Screenshot: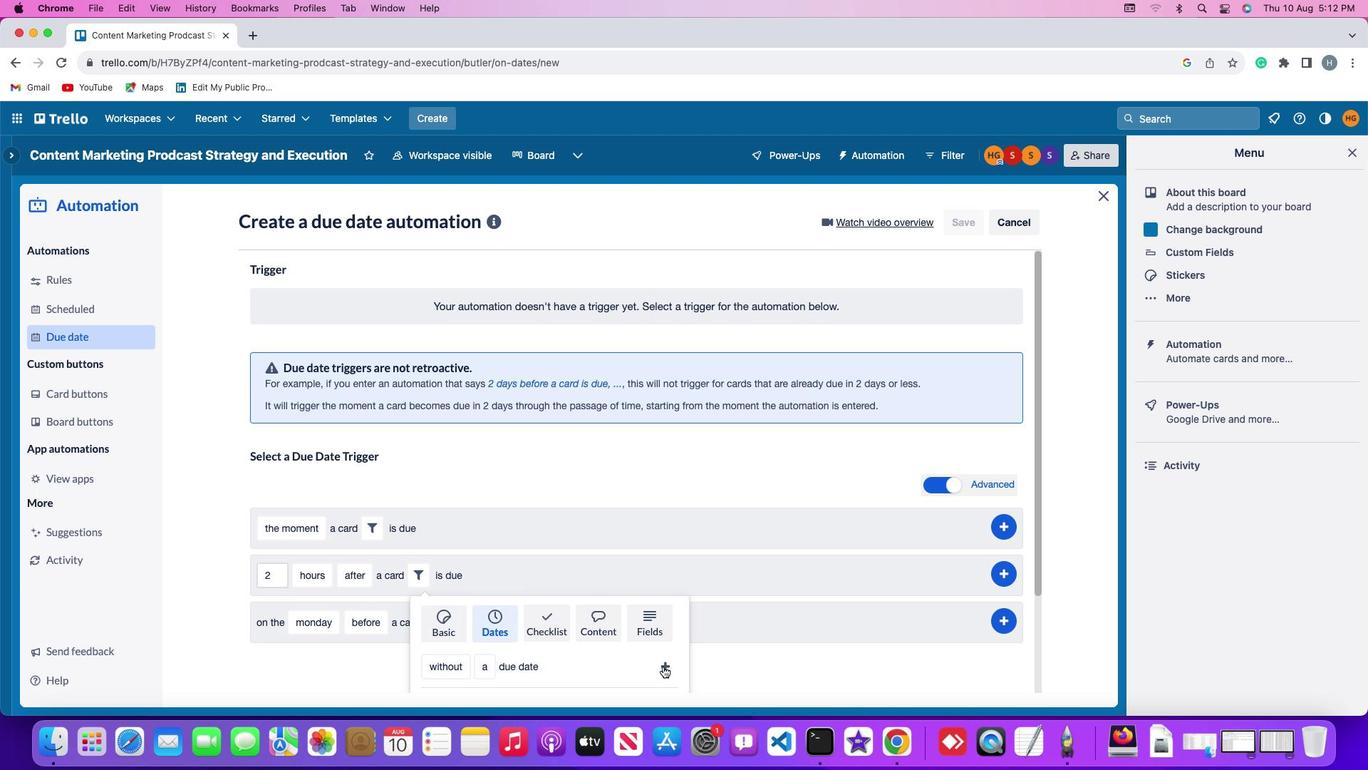 
Action: Mouse pressed left at (663, 666)
Screenshot: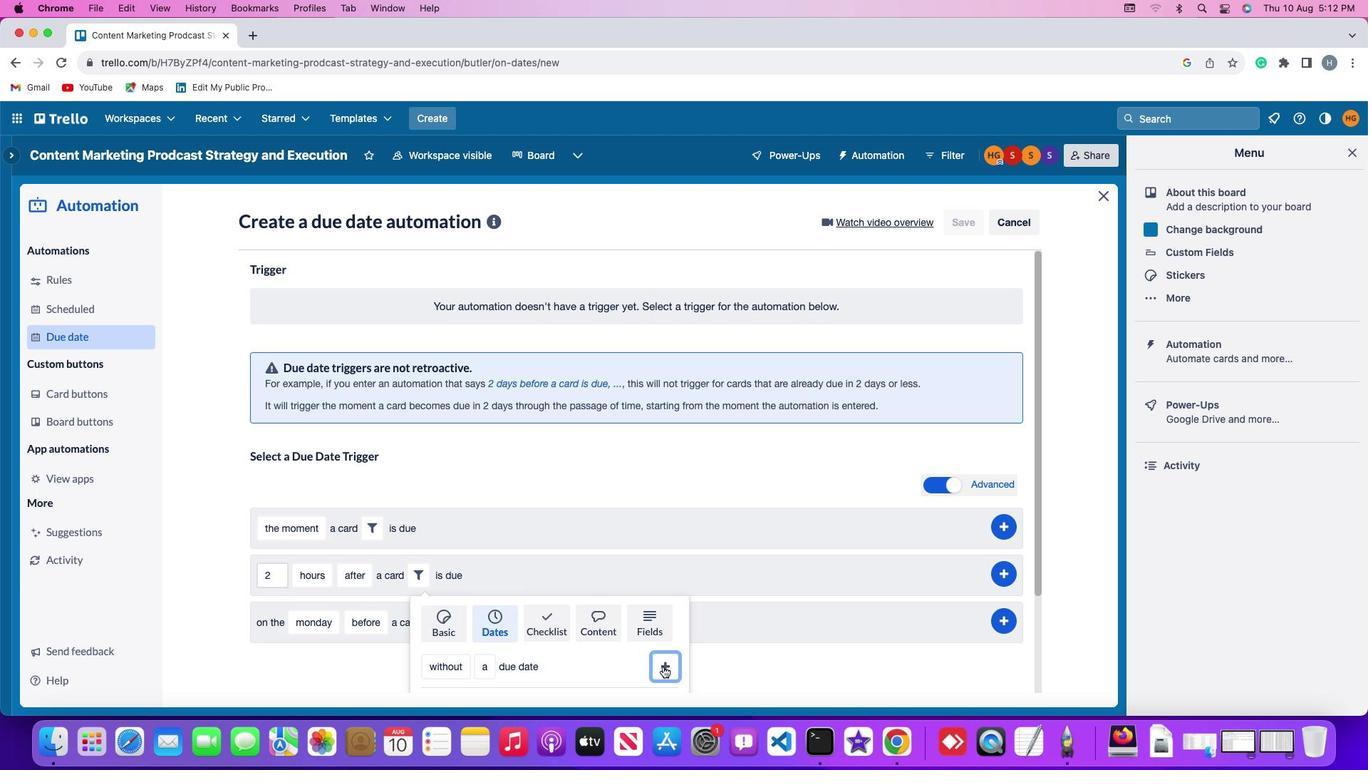 
Action: Mouse moved to (1014, 572)
Screenshot: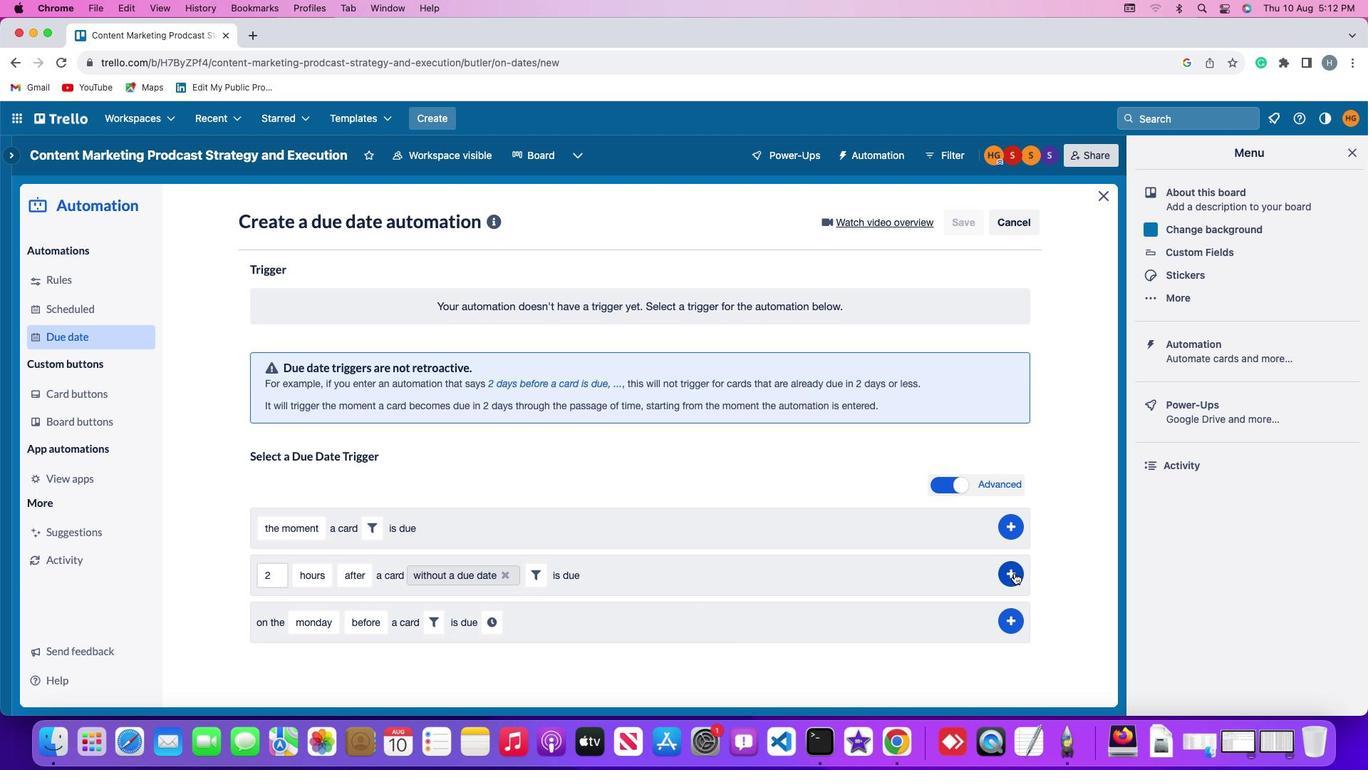 
Action: Mouse pressed left at (1014, 572)
Screenshot: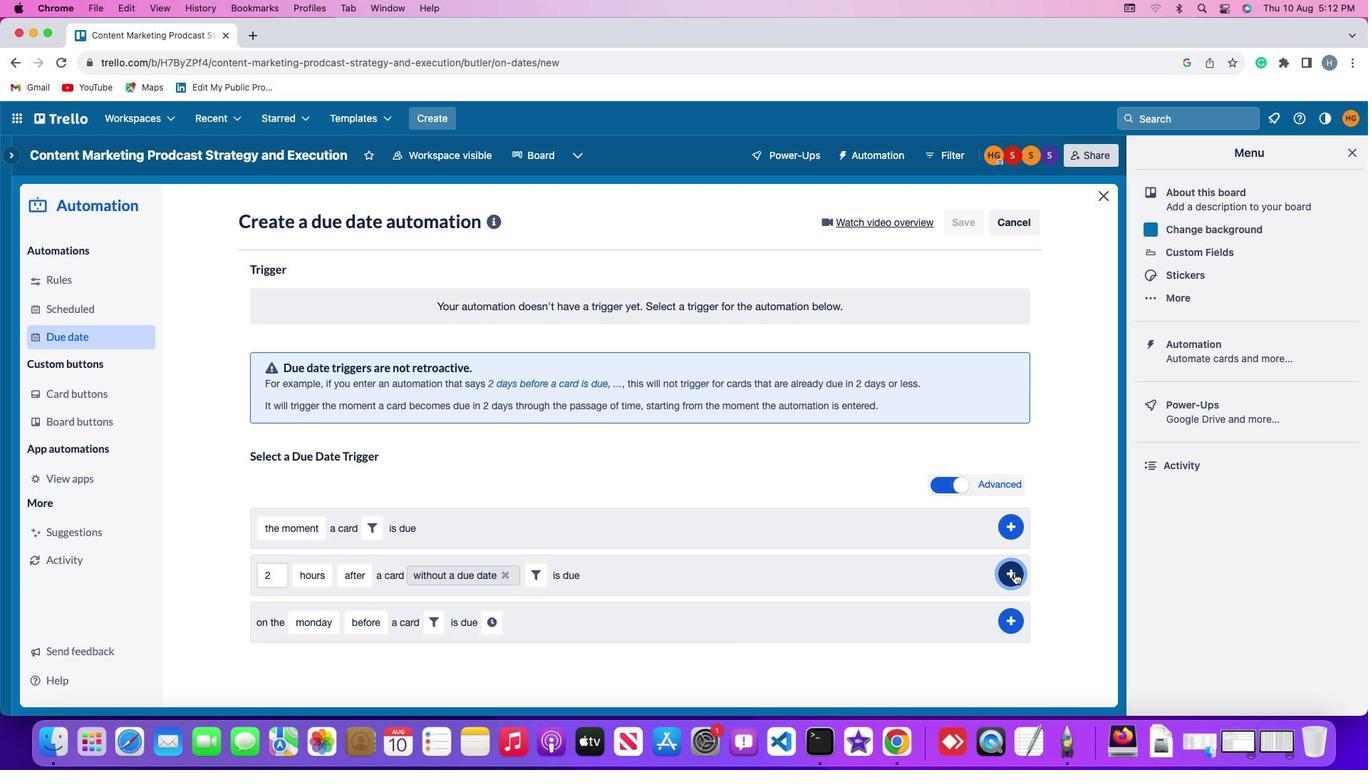 
Action: Mouse moved to (1069, 483)
Screenshot: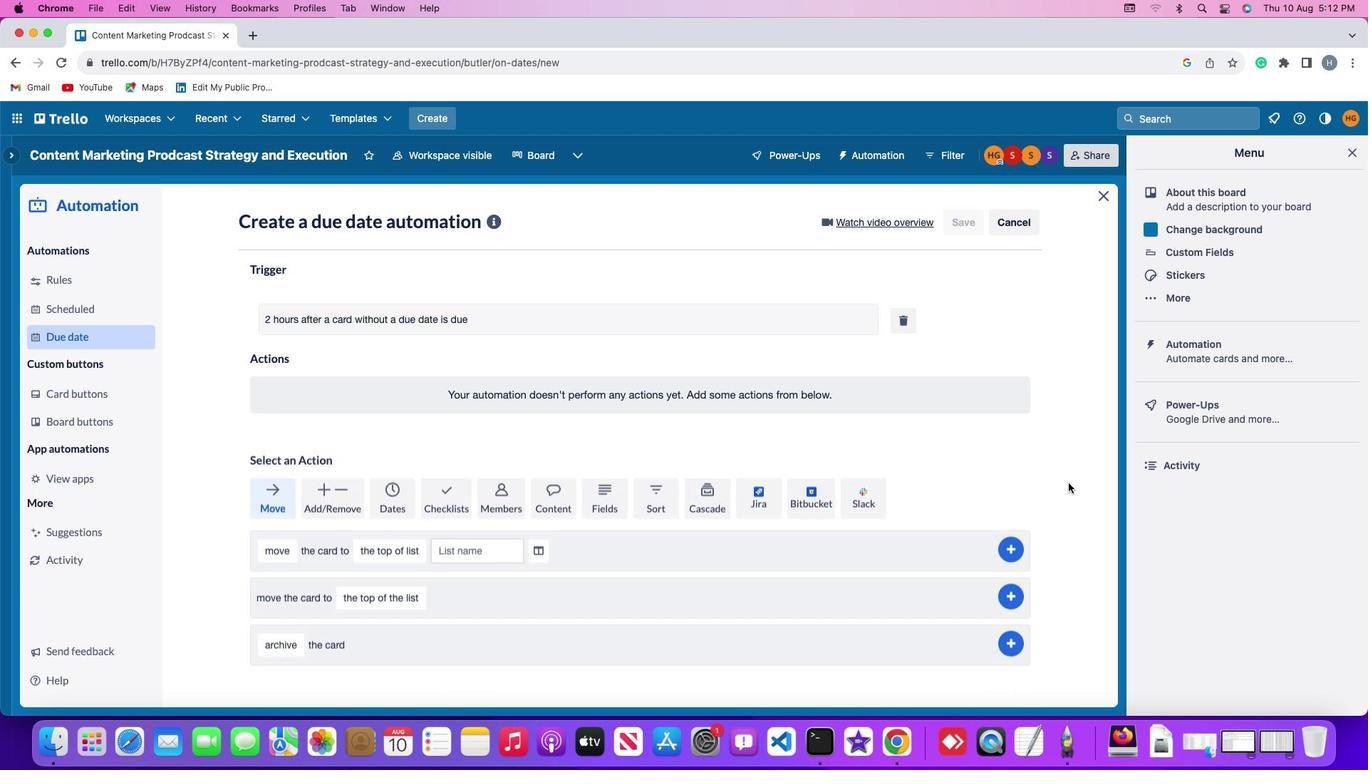 
